 Task: Look for space in Corcoran, United States from 8th August, 2023 to 15th August, 2023 for 9 adults in price range Rs.10000 to Rs.14000. Place can be shared room with 5 bedrooms having 9 beds and 5 bathrooms. Property type can be house, flat, guest house. Amenities needed are: wifi, TV, free parkinig on premises, gym, breakfast. Booking option can be shelf check-in. Required host language is English.
Action: Mouse moved to (413, 116)
Screenshot: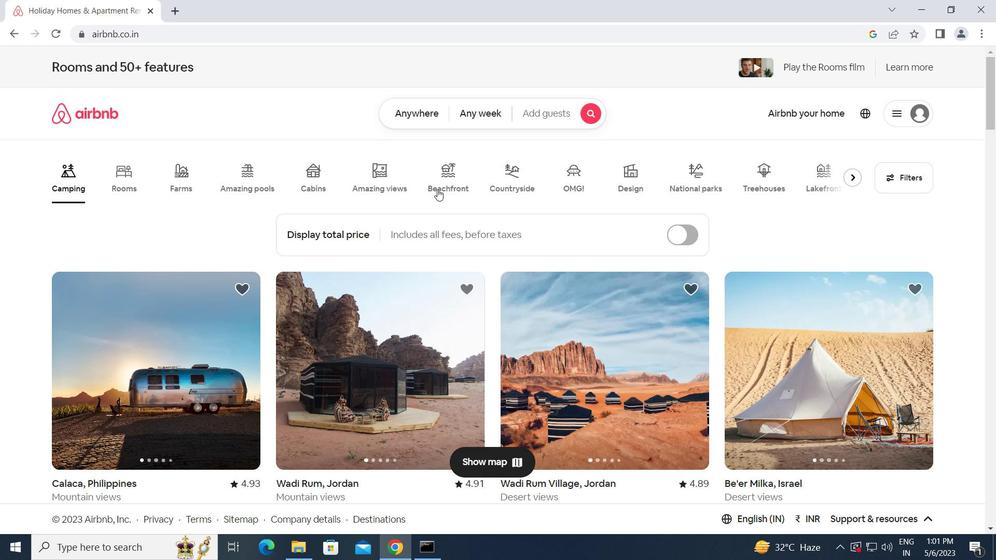 
Action: Mouse pressed left at (413, 116)
Screenshot: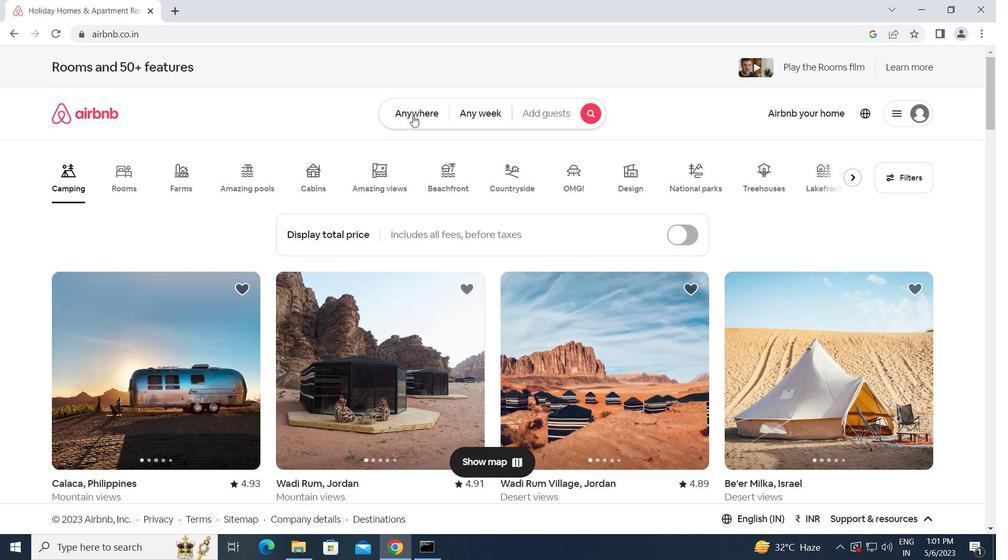 
Action: Mouse moved to (368, 147)
Screenshot: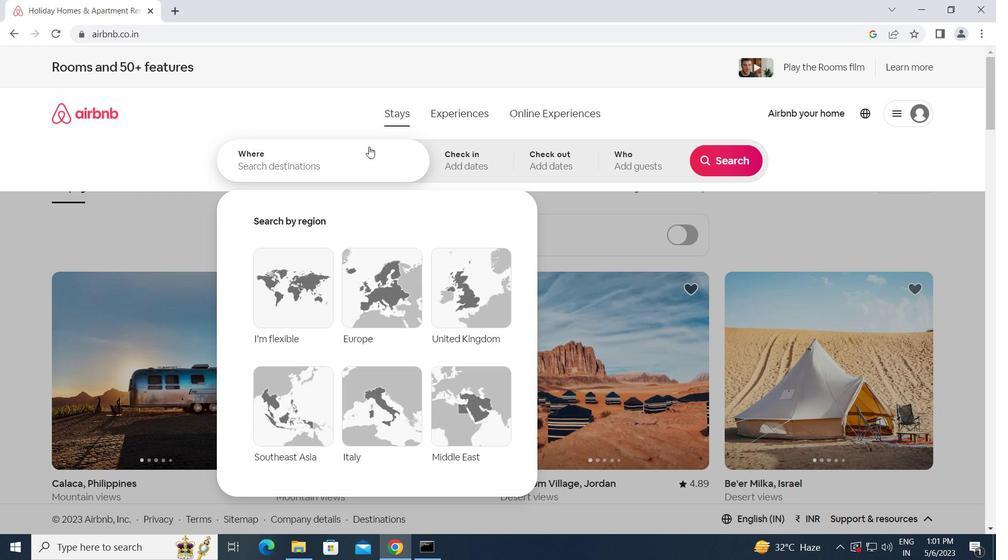
Action: Mouse pressed left at (368, 147)
Screenshot: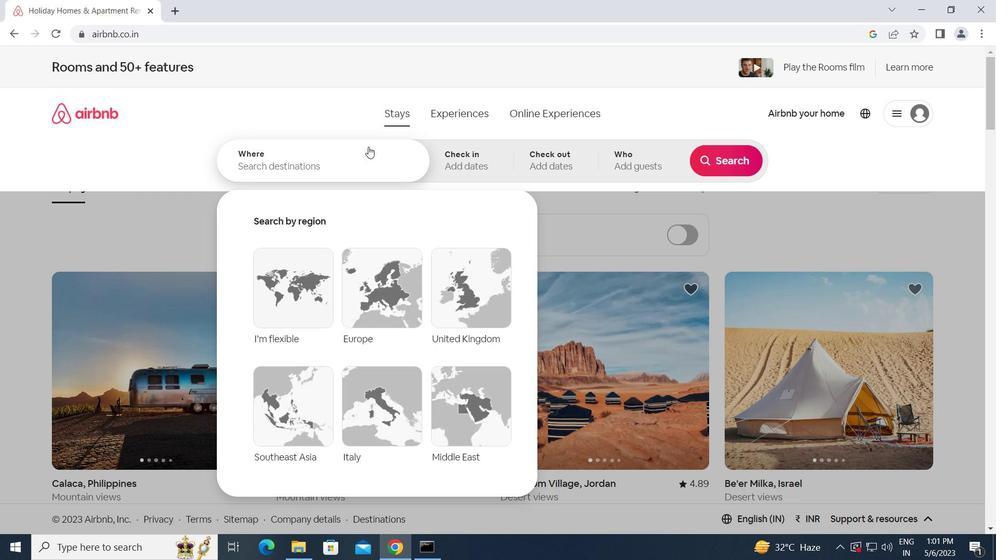 
Action: Key pressed c<Key.caps_lock>orcoran,<Key.space><Key.caps_lock>u<Key.caps_lock>nited<Key.space><Key.caps_lock>s<Key.caps_lock>tates<Key.enter>
Screenshot: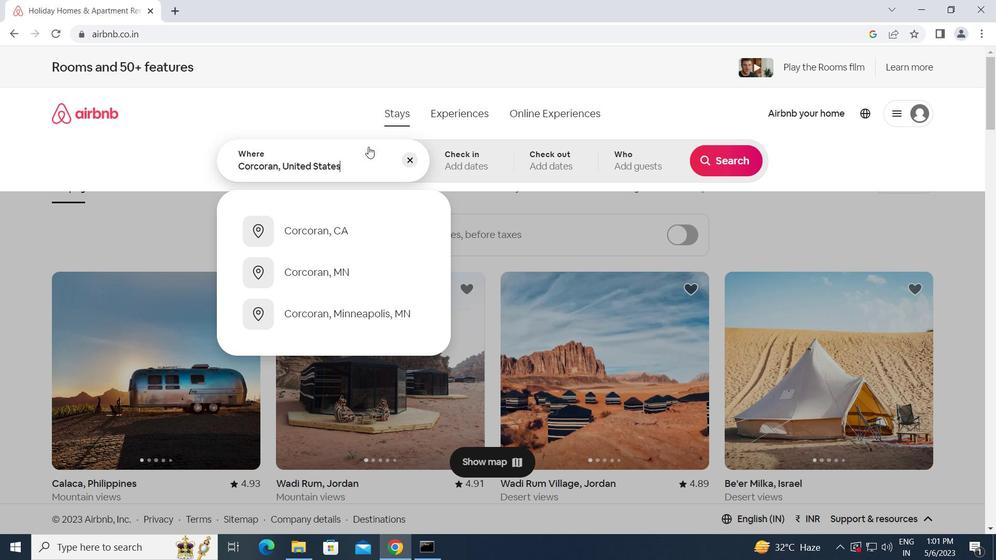 
Action: Mouse moved to (725, 260)
Screenshot: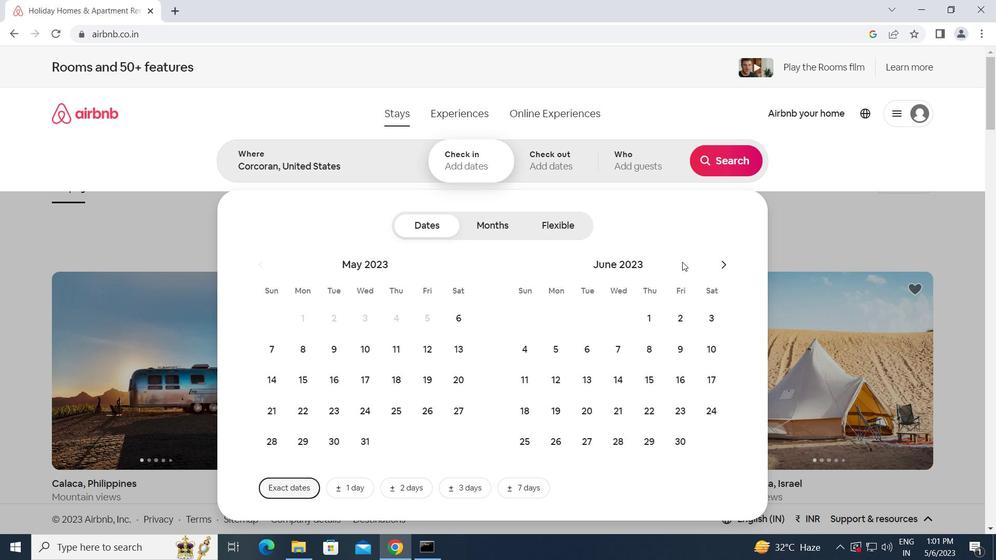 
Action: Mouse pressed left at (725, 260)
Screenshot: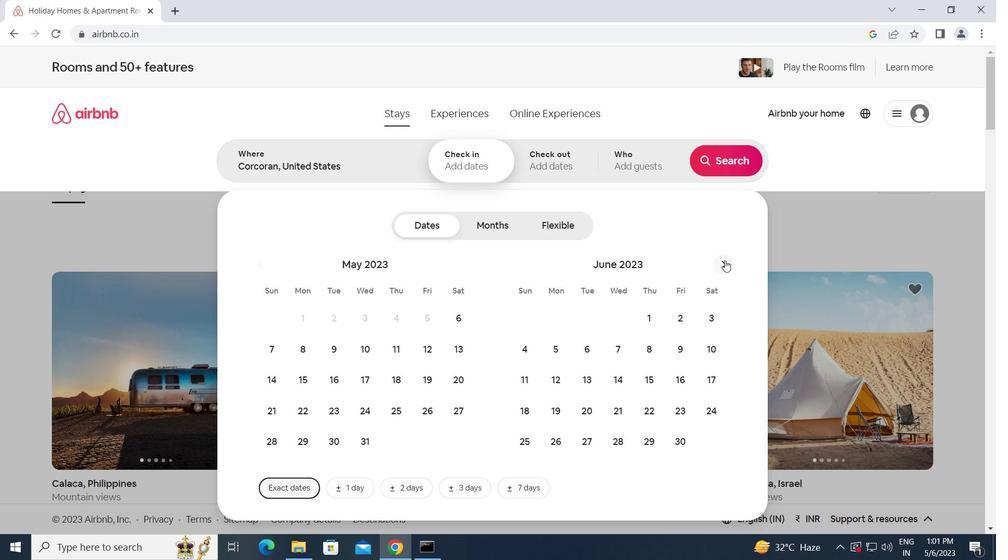 
Action: Mouse pressed left at (725, 260)
Screenshot: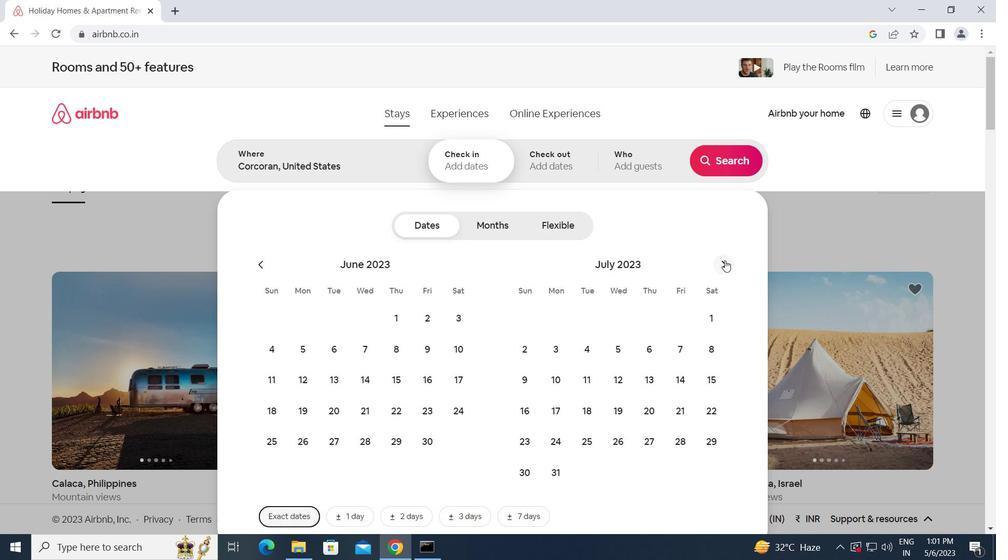 
Action: Mouse moved to (592, 342)
Screenshot: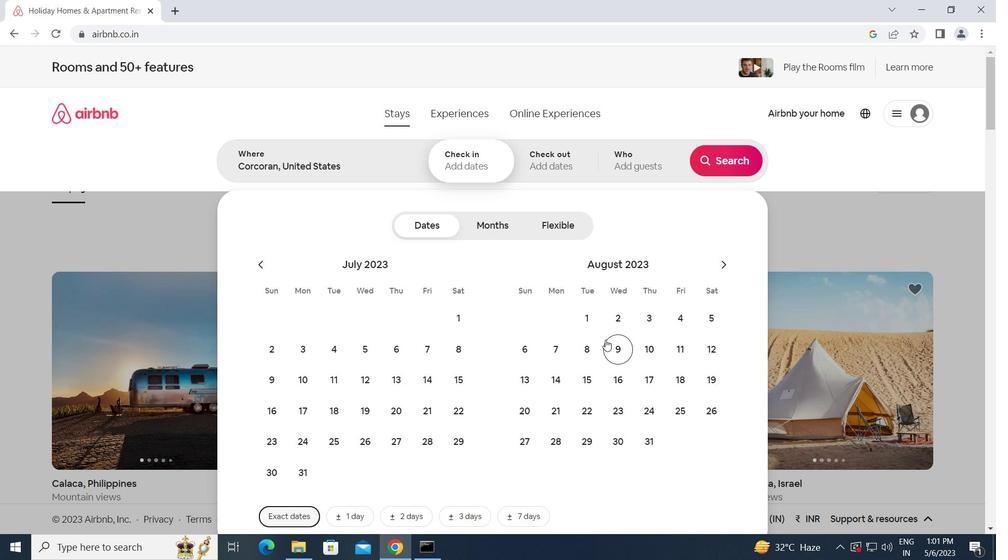 
Action: Mouse pressed left at (592, 342)
Screenshot: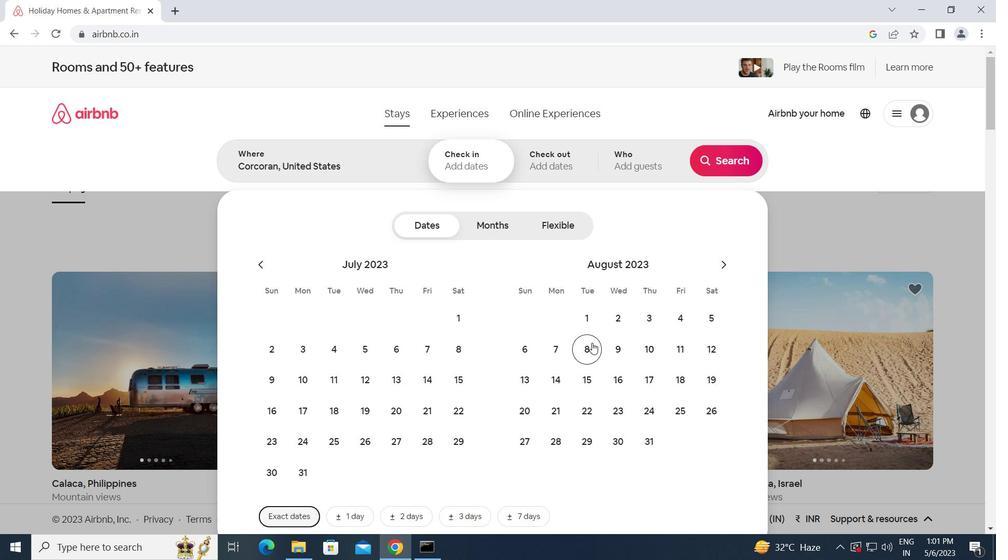 
Action: Mouse moved to (592, 381)
Screenshot: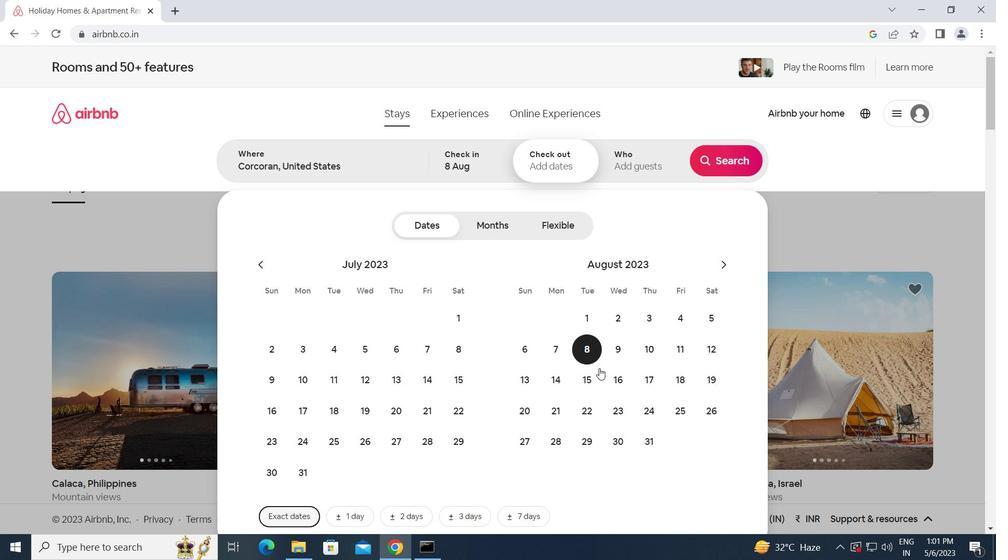 
Action: Mouse pressed left at (592, 381)
Screenshot: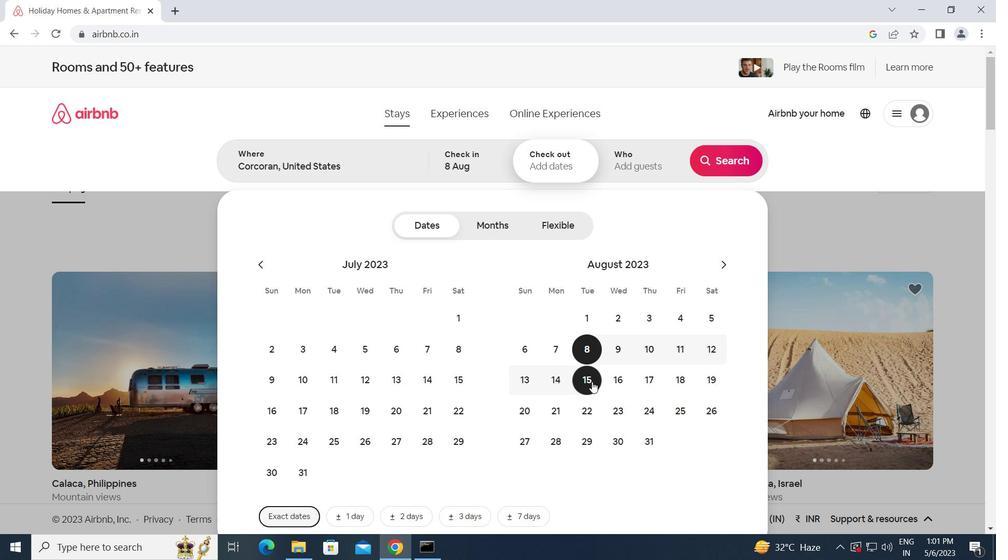 
Action: Mouse moved to (646, 169)
Screenshot: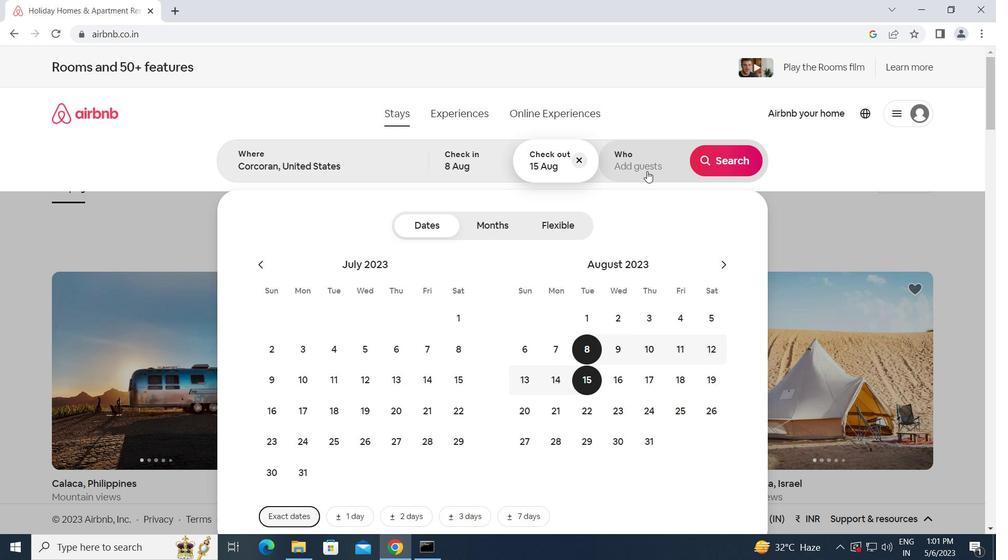 
Action: Mouse pressed left at (646, 169)
Screenshot: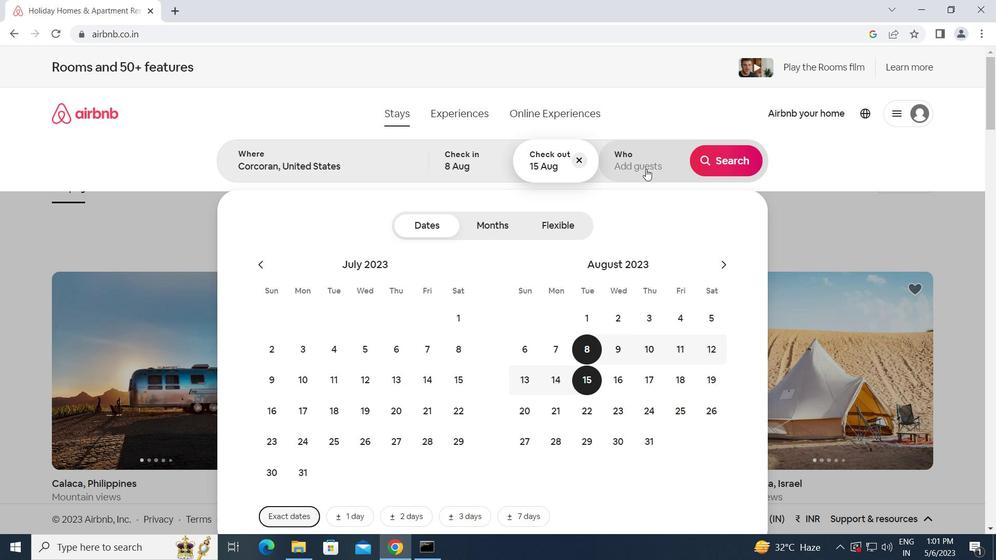 
Action: Mouse moved to (728, 226)
Screenshot: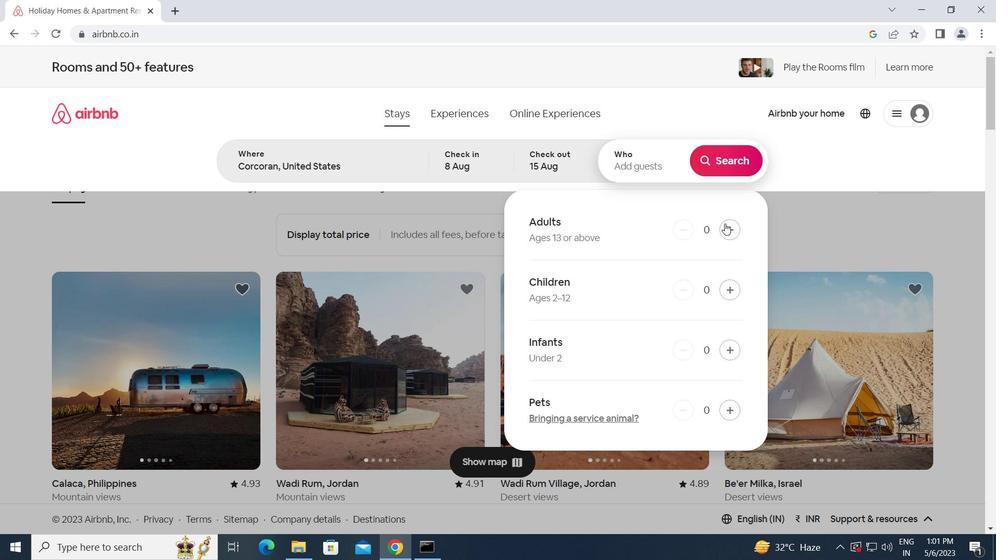 
Action: Mouse pressed left at (728, 226)
Screenshot: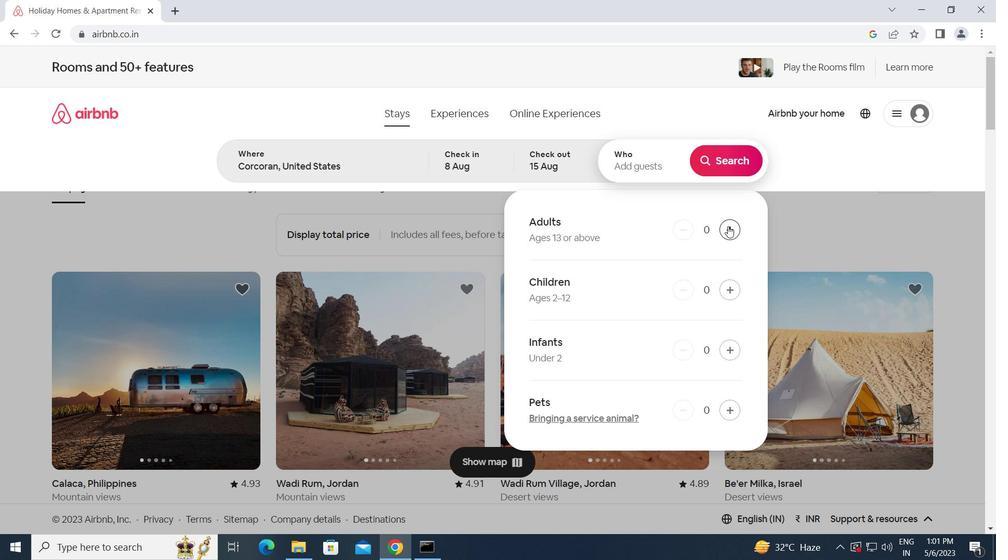 
Action: Mouse pressed left at (728, 226)
Screenshot: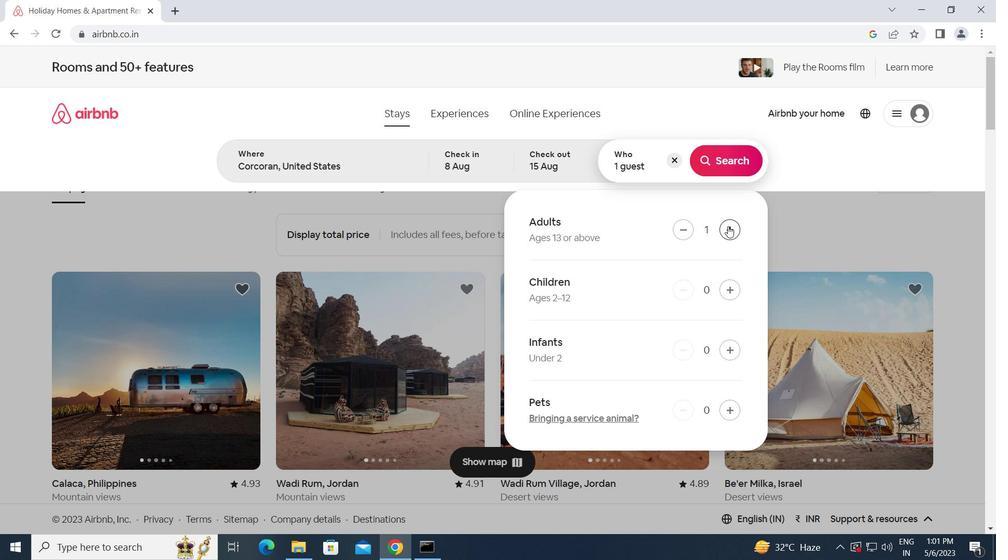 
Action: Mouse pressed left at (728, 226)
Screenshot: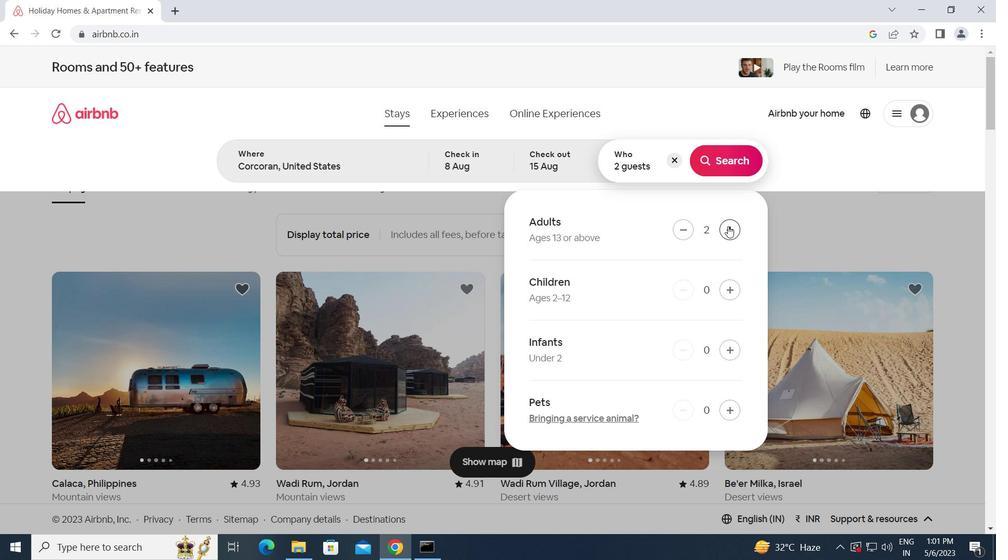 
Action: Mouse pressed left at (728, 226)
Screenshot: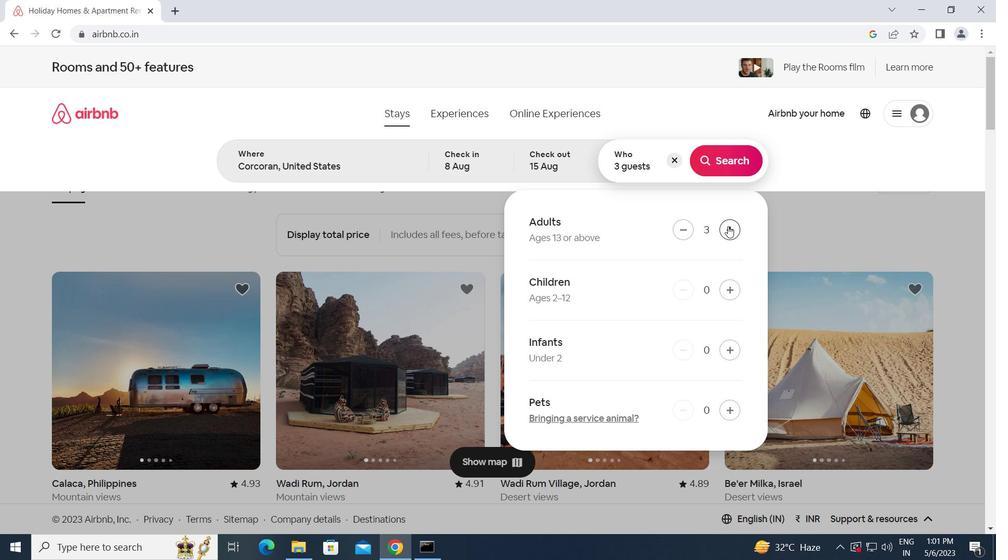
Action: Mouse pressed left at (728, 226)
Screenshot: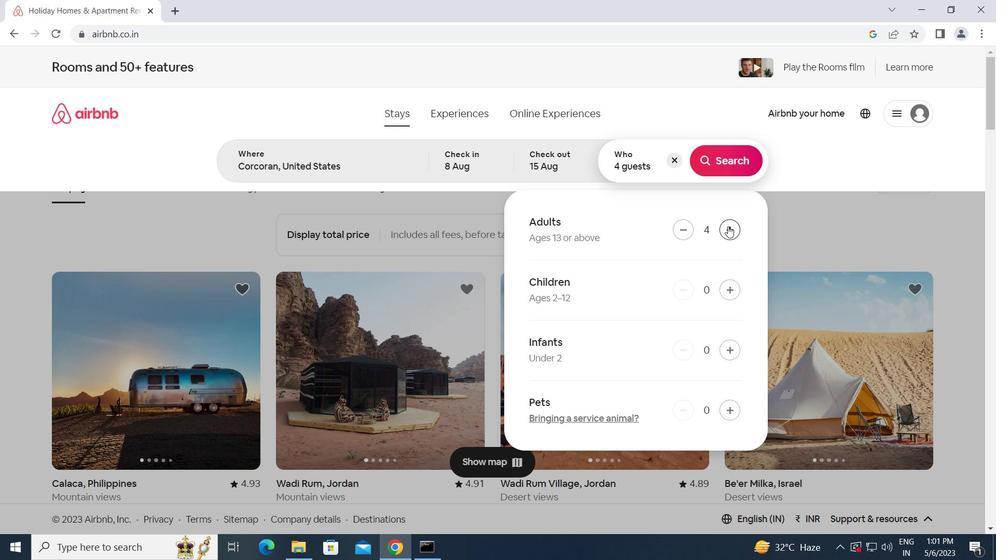 
Action: Mouse pressed left at (728, 226)
Screenshot: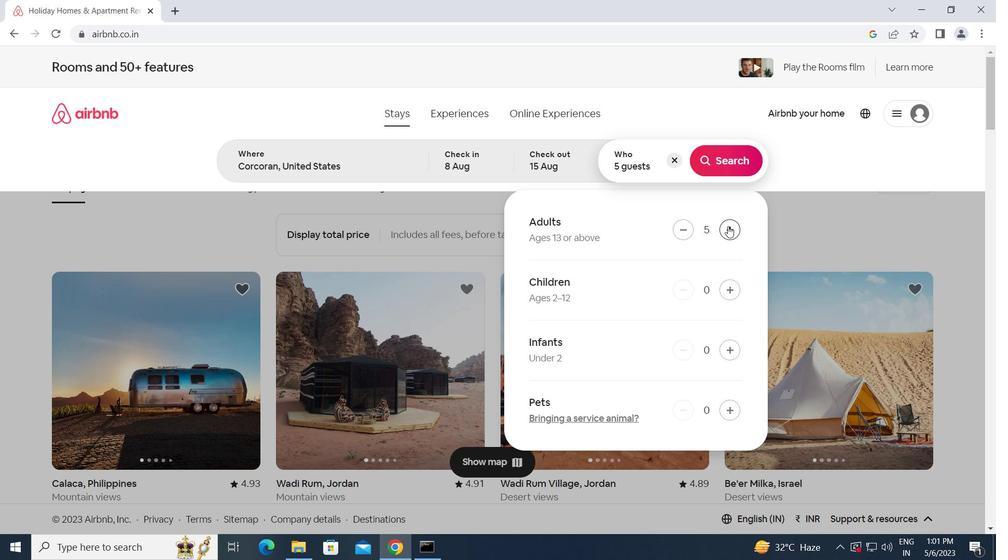 
Action: Mouse pressed left at (728, 226)
Screenshot: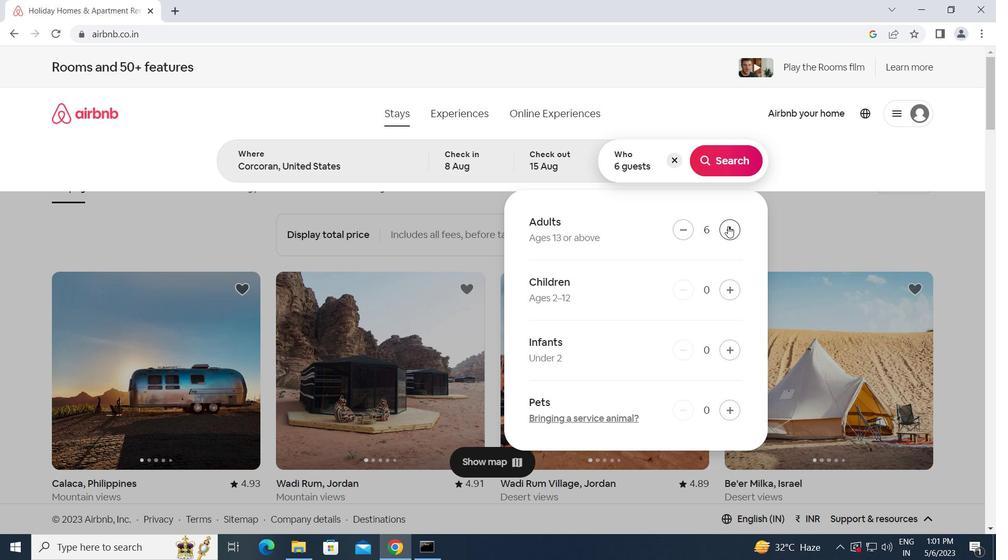 
Action: Mouse pressed left at (728, 226)
Screenshot: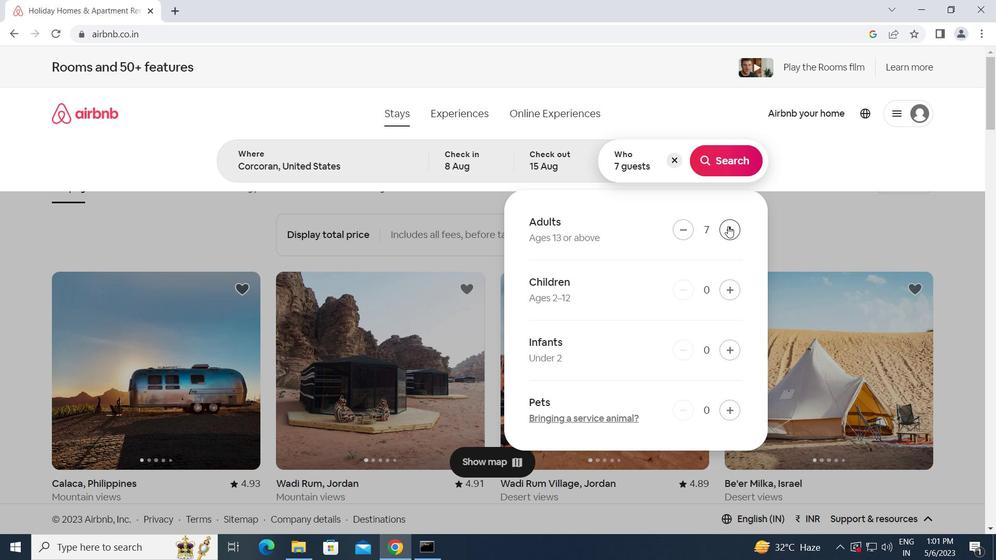 
Action: Mouse pressed left at (728, 226)
Screenshot: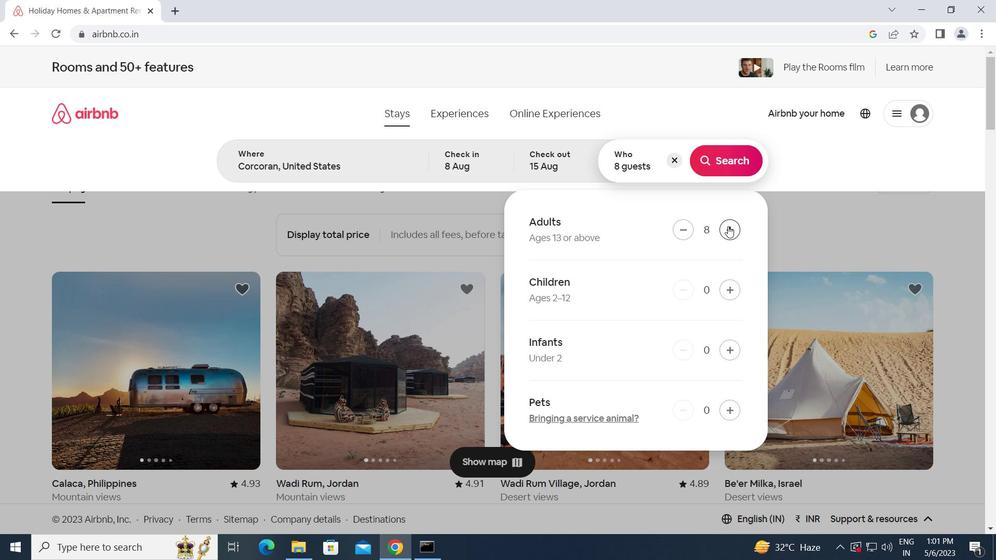 
Action: Mouse moved to (720, 158)
Screenshot: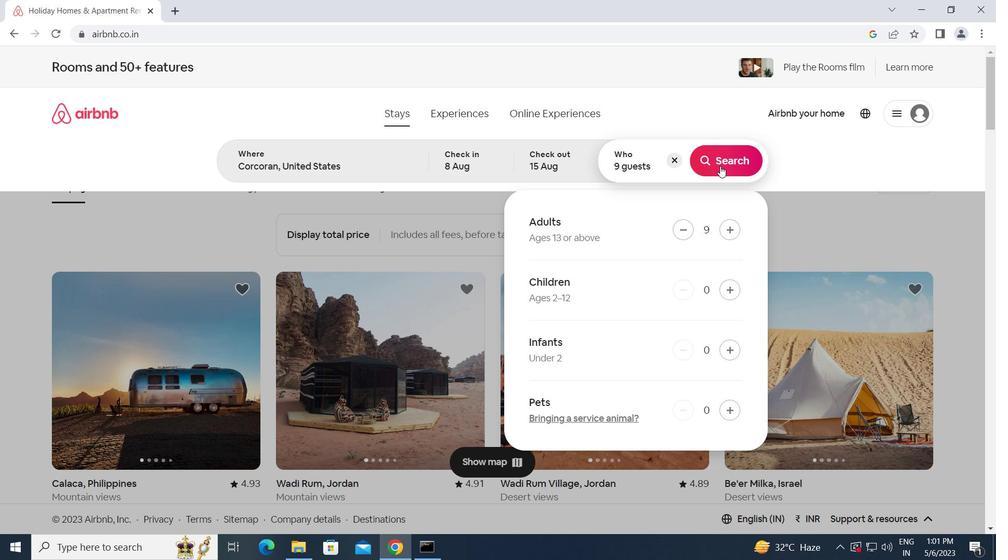 
Action: Mouse pressed left at (720, 158)
Screenshot: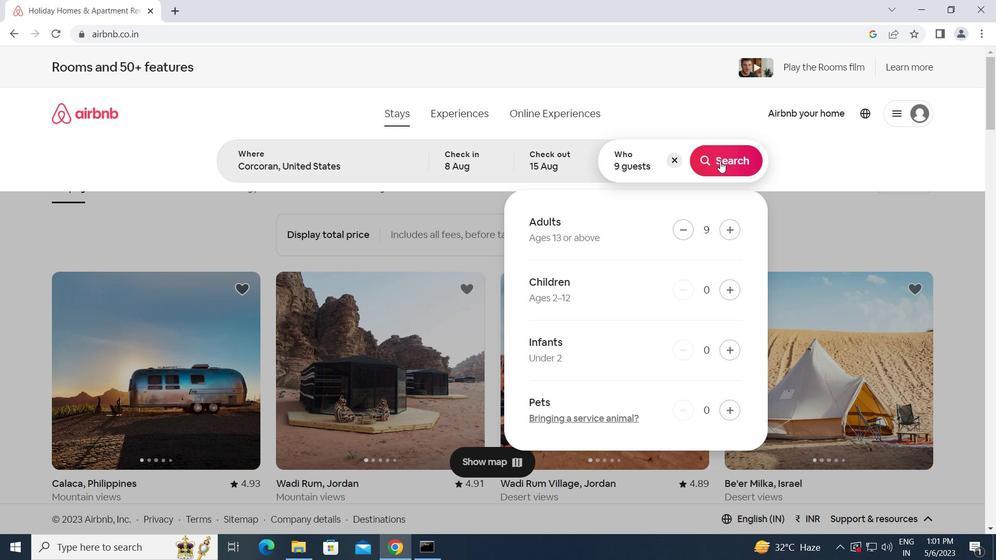 
Action: Mouse moved to (945, 119)
Screenshot: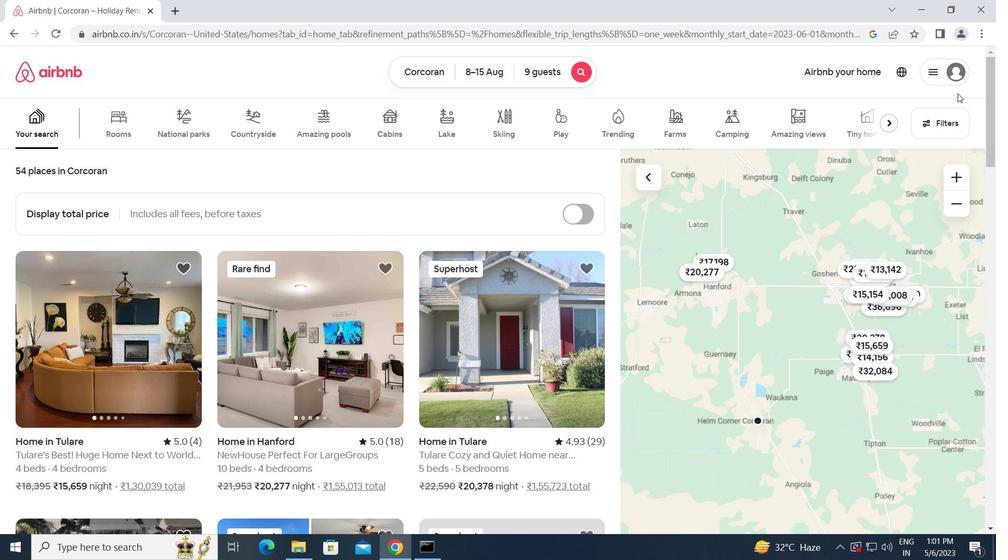
Action: Mouse pressed left at (945, 119)
Screenshot: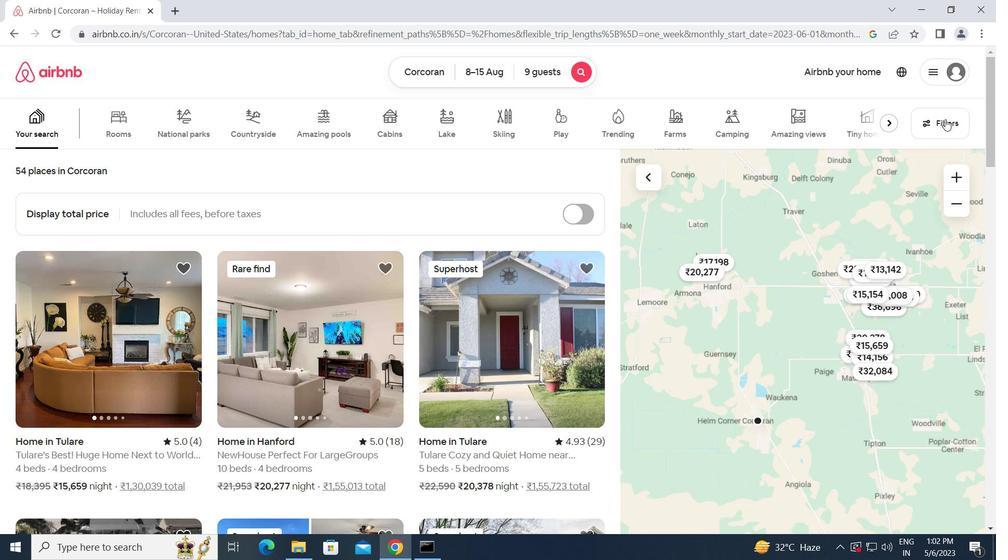 
Action: Mouse moved to (327, 437)
Screenshot: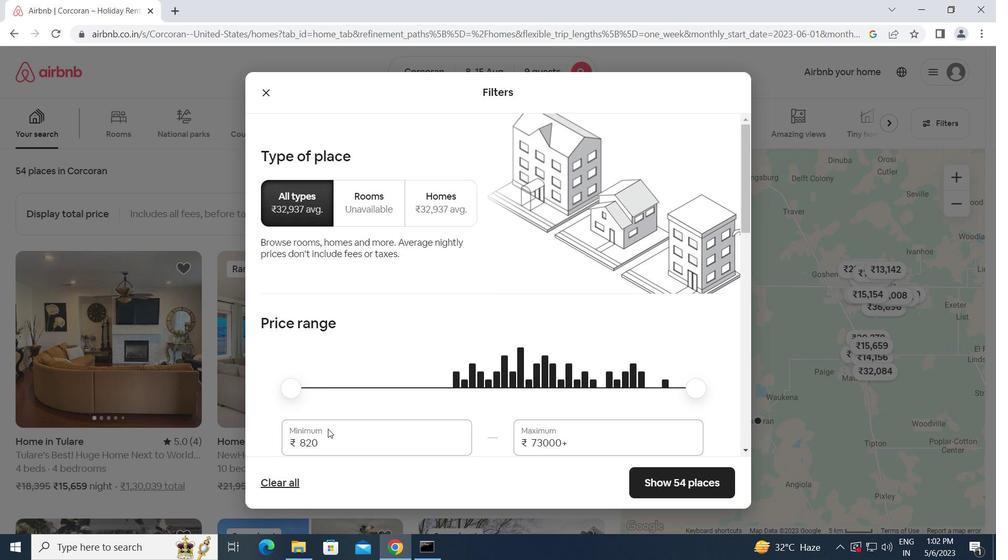 
Action: Mouse pressed left at (327, 437)
Screenshot: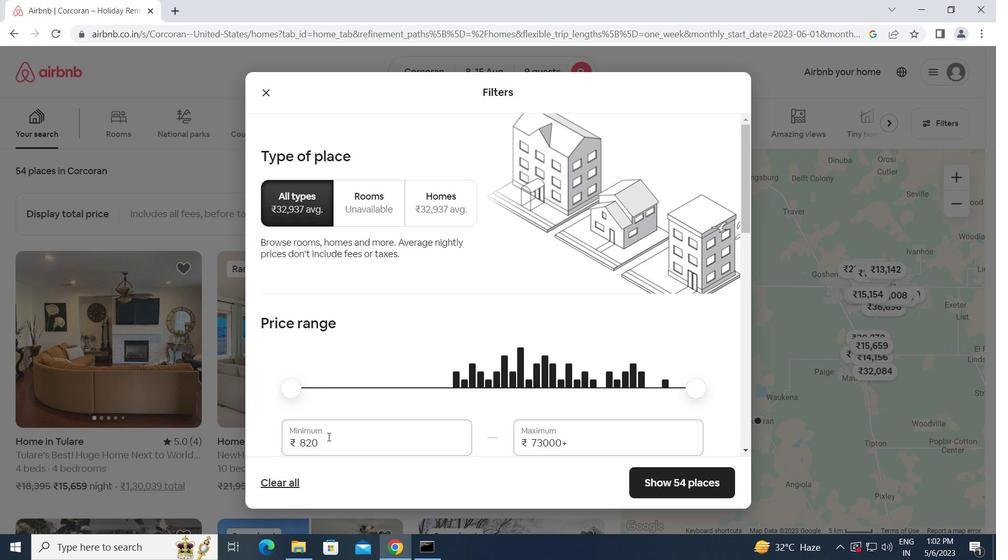 
Action: Mouse moved to (261, 448)
Screenshot: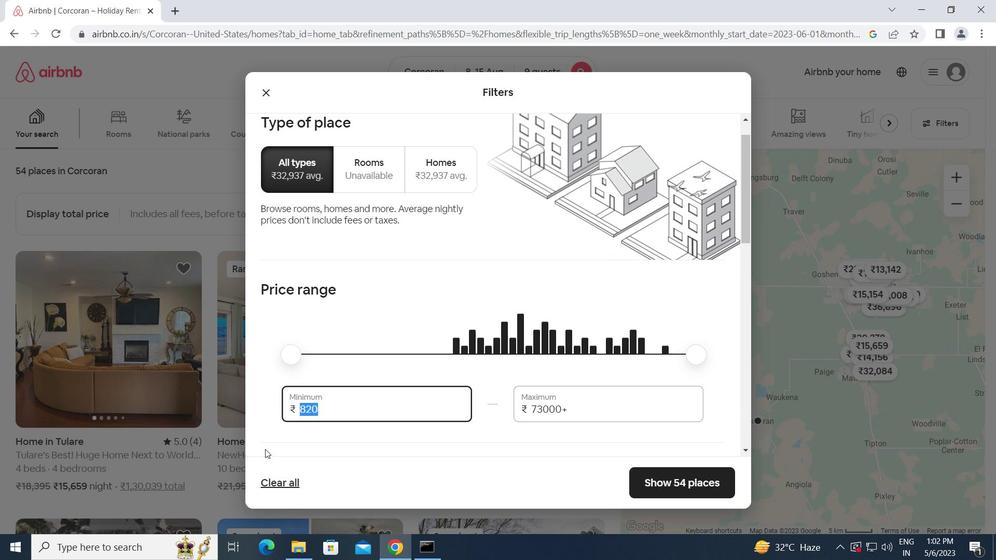 
Action: Key pressed 1
Screenshot: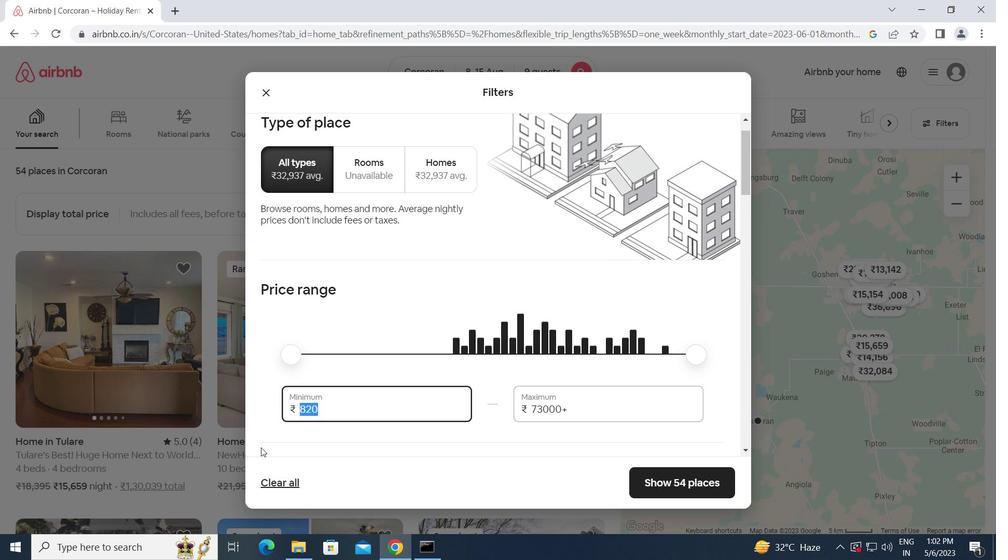 
Action: Mouse moved to (215, 494)
Screenshot: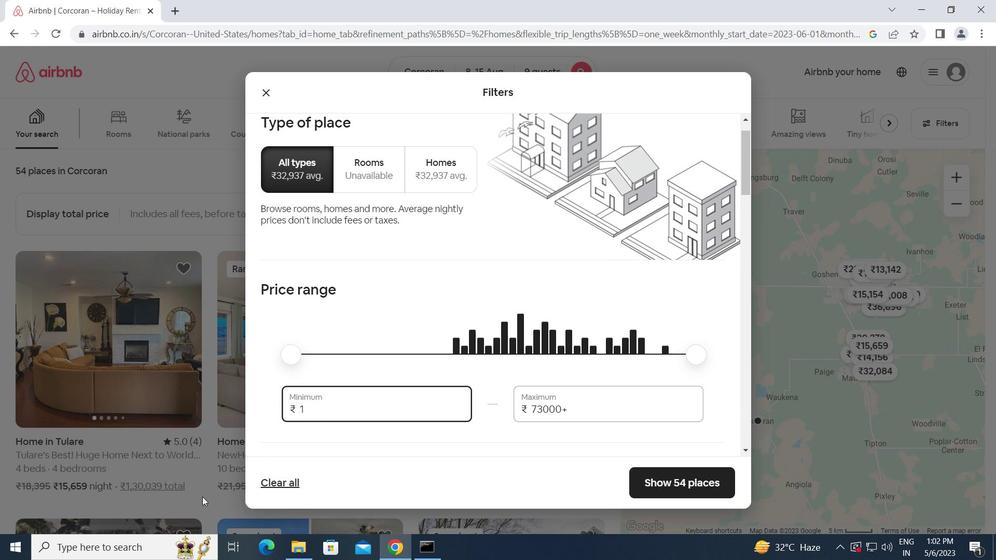 
Action: Key pressed 0000<Key.tab>14000
Screenshot: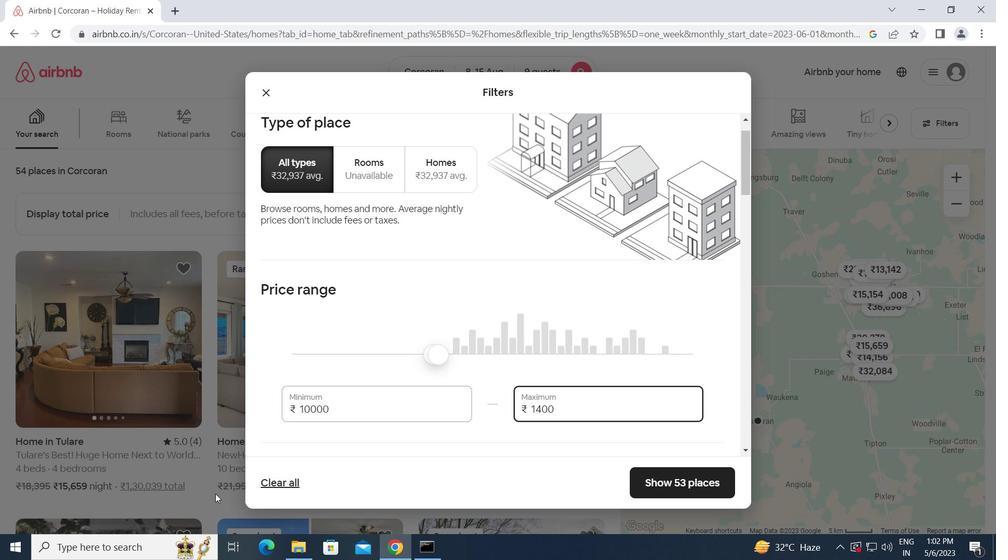 
Action: Mouse moved to (306, 444)
Screenshot: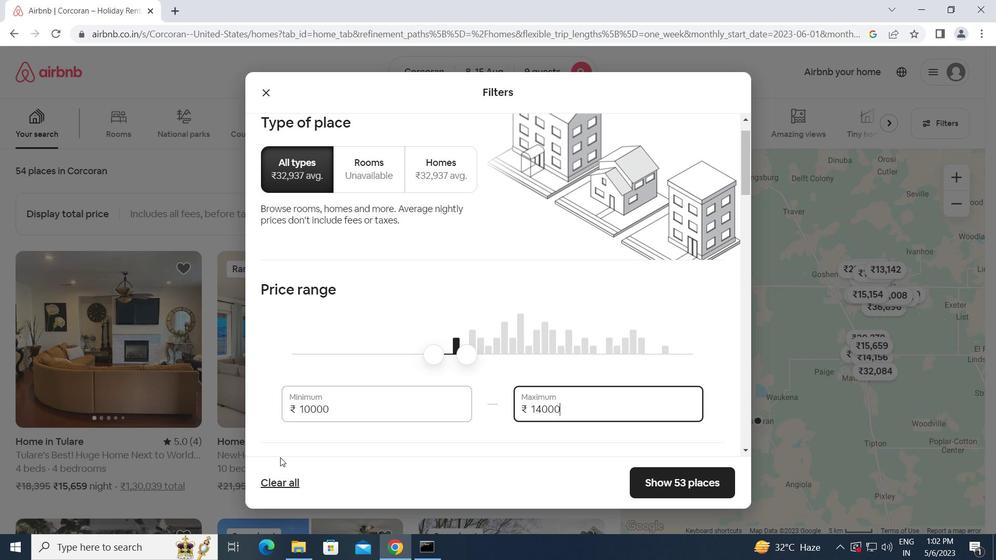 
Action: Mouse scrolled (306, 444) with delta (0, 0)
Screenshot: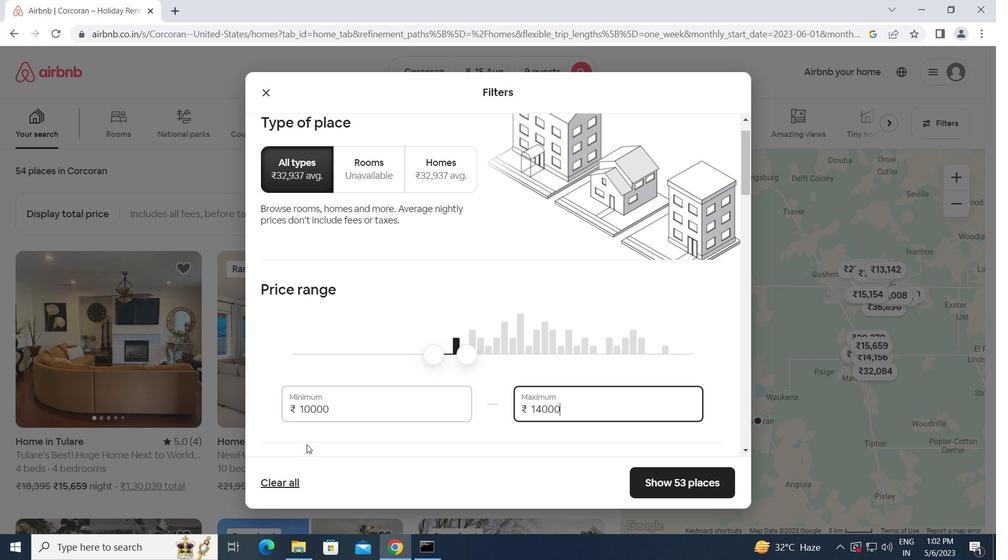 
Action: Mouse scrolled (306, 444) with delta (0, 0)
Screenshot: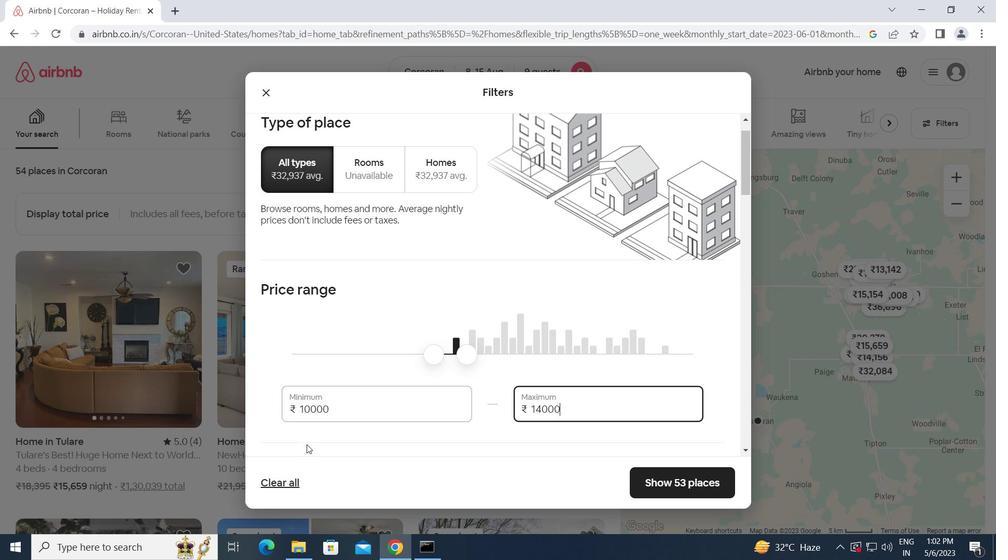 
Action: Mouse scrolled (306, 444) with delta (0, 0)
Screenshot: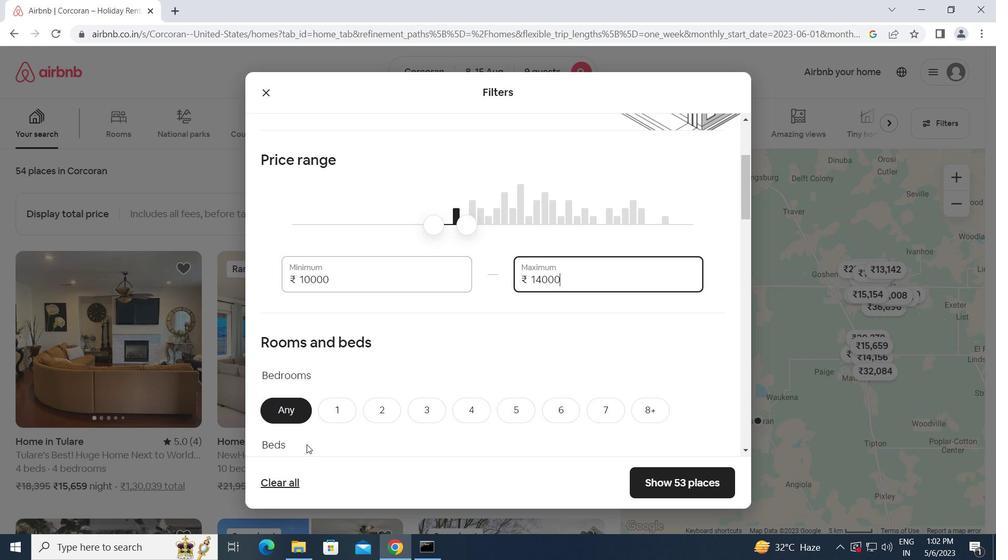 
Action: Mouse moved to (314, 433)
Screenshot: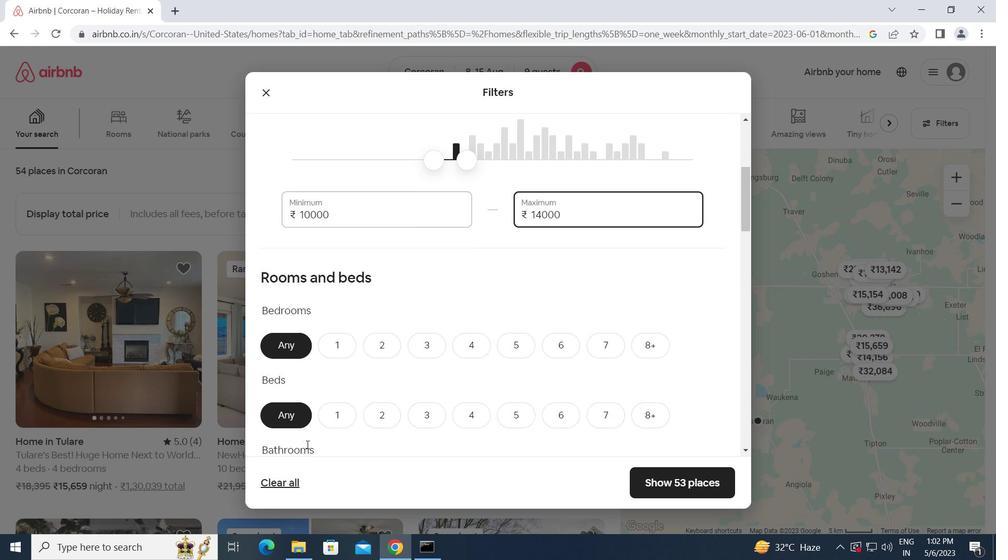 
Action: Mouse scrolled (314, 432) with delta (0, 0)
Screenshot: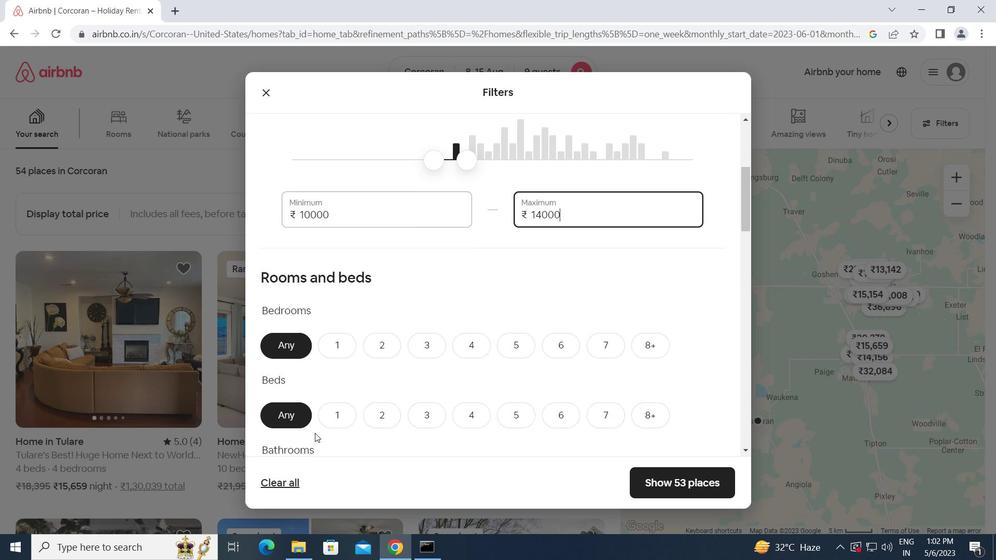
Action: Mouse moved to (515, 276)
Screenshot: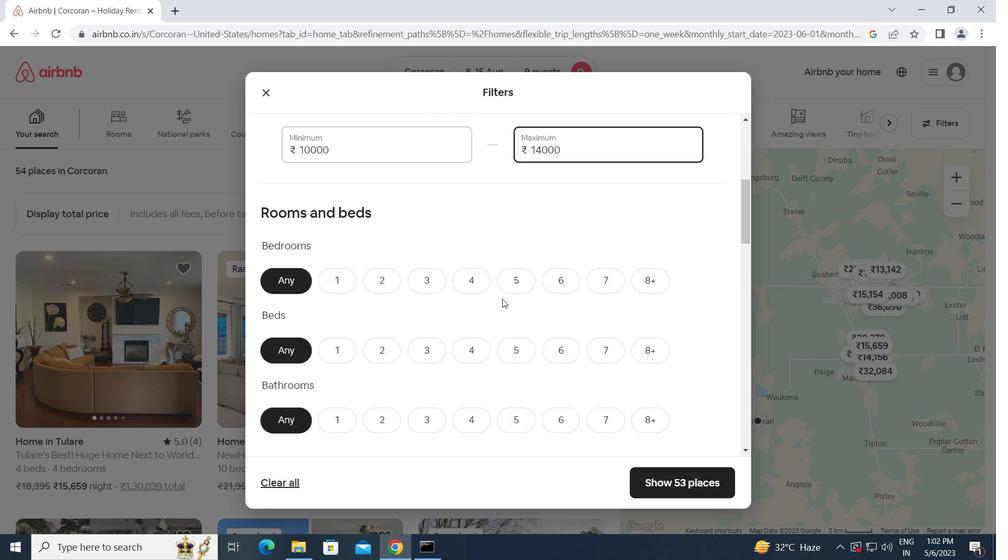 
Action: Mouse pressed left at (515, 276)
Screenshot: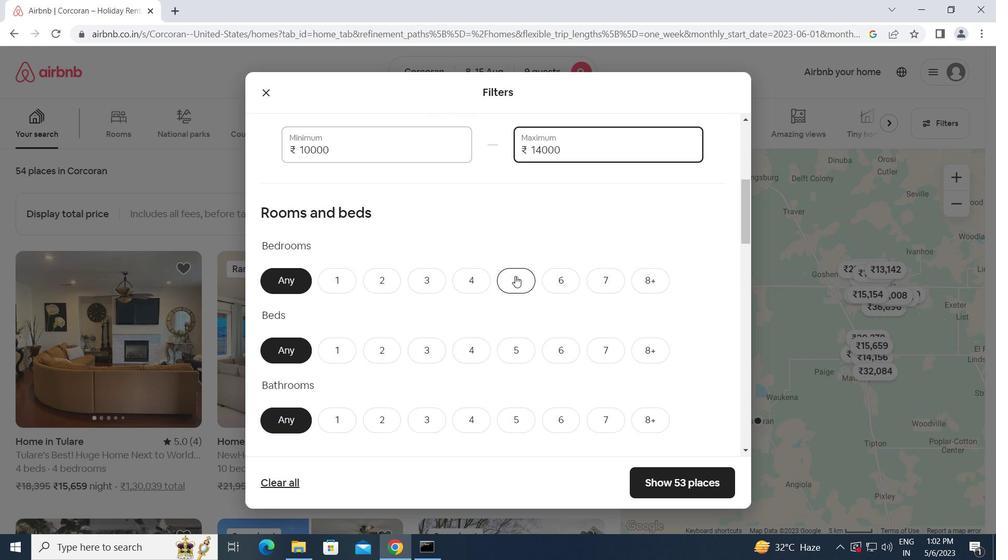 
Action: Mouse moved to (648, 351)
Screenshot: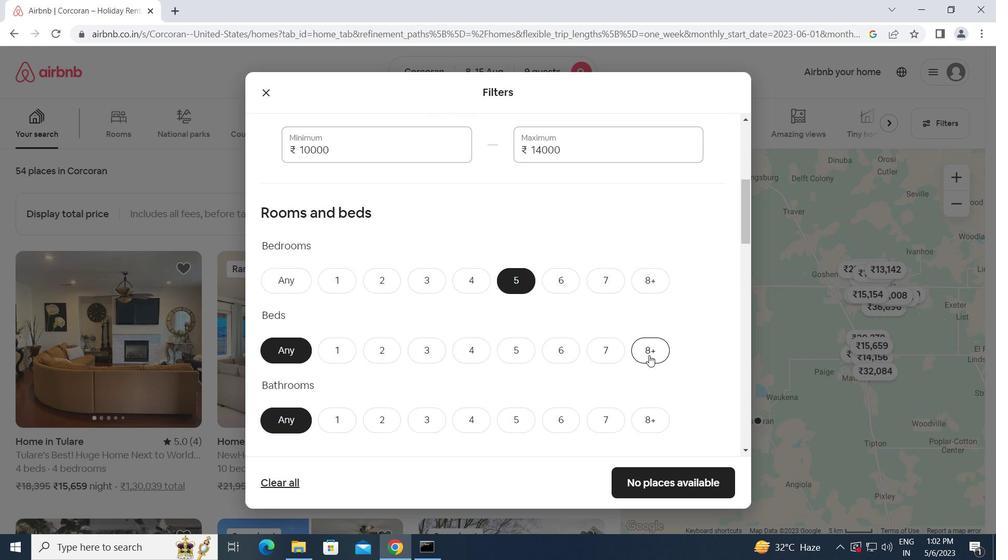 
Action: Mouse pressed left at (648, 351)
Screenshot: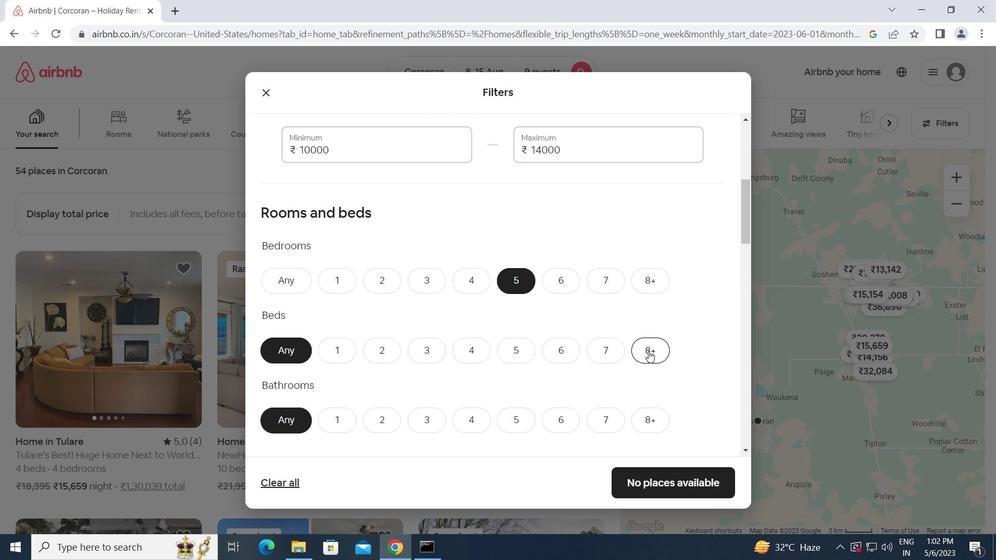 
Action: Mouse moved to (522, 418)
Screenshot: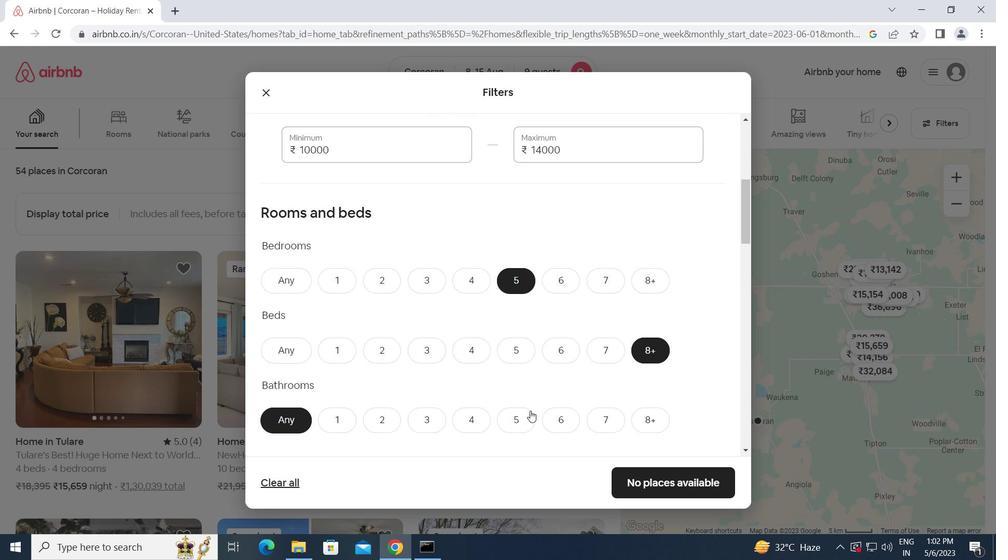 
Action: Mouse pressed left at (522, 418)
Screenshot: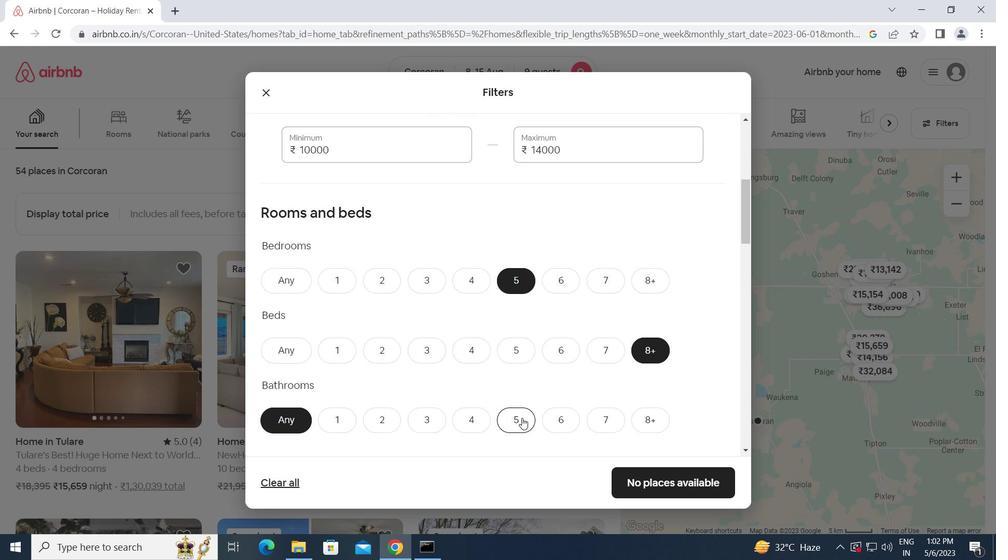 
Action: Mouse moved to (576, 418)
Screenshot: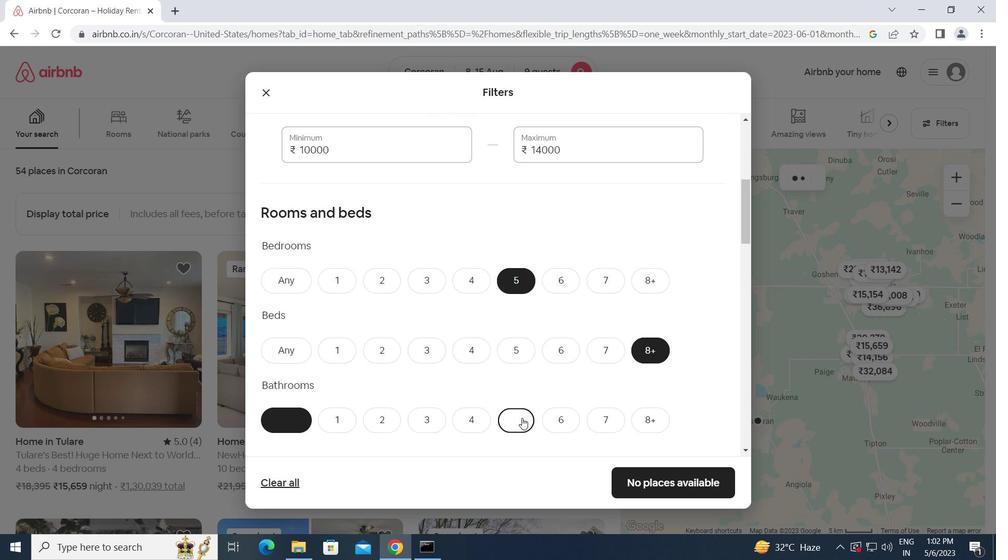 
Action: Mouse scrolled (576, 417) with delta (0, 0)
Screenshot: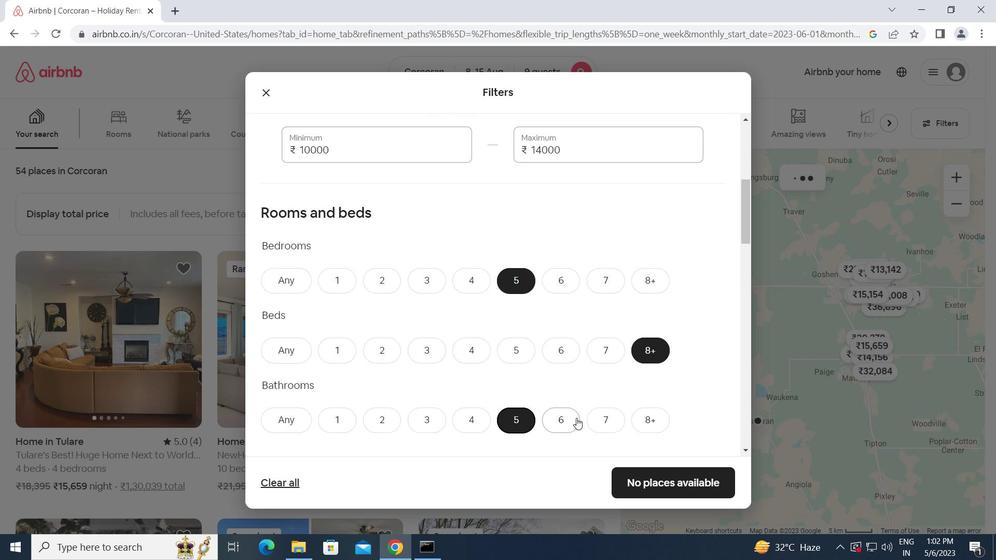 
Action: Mouse scrolled (576, 417) with delta (0, 0)
Screenshot: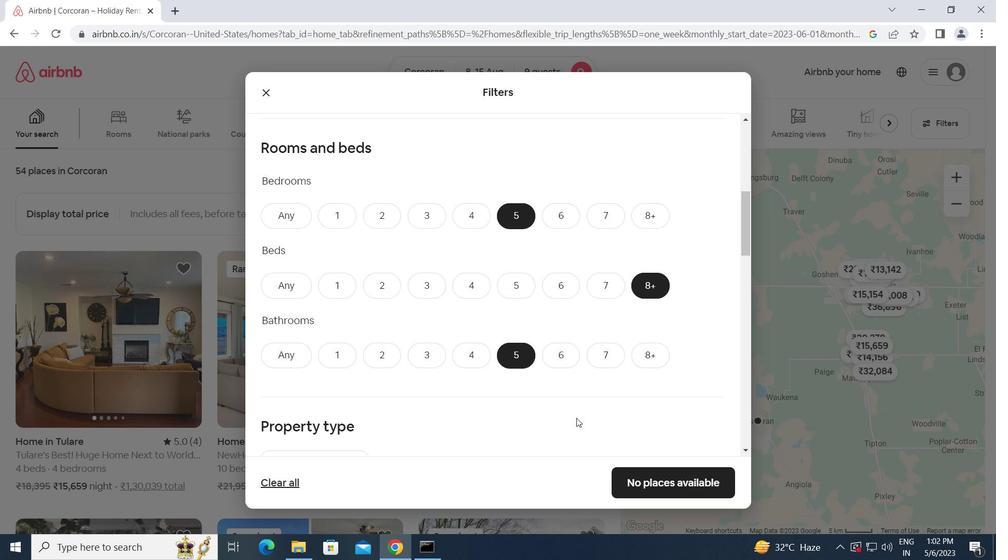
Action: Mouse scrolled (576, 417) with delta (0, 0)
Screenshot: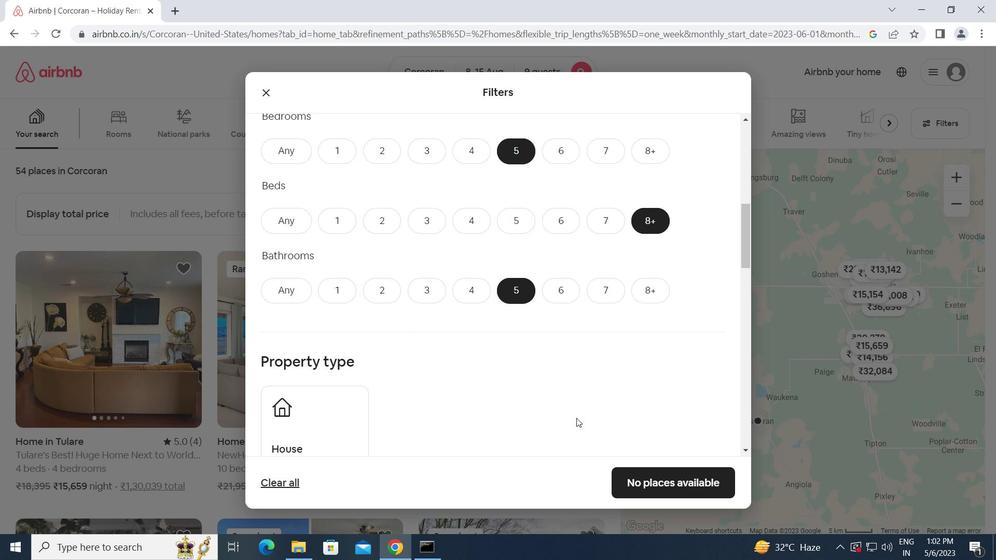 
Action: Mouse scrolled (576, 417) with delta (0, 0)
Screenshot: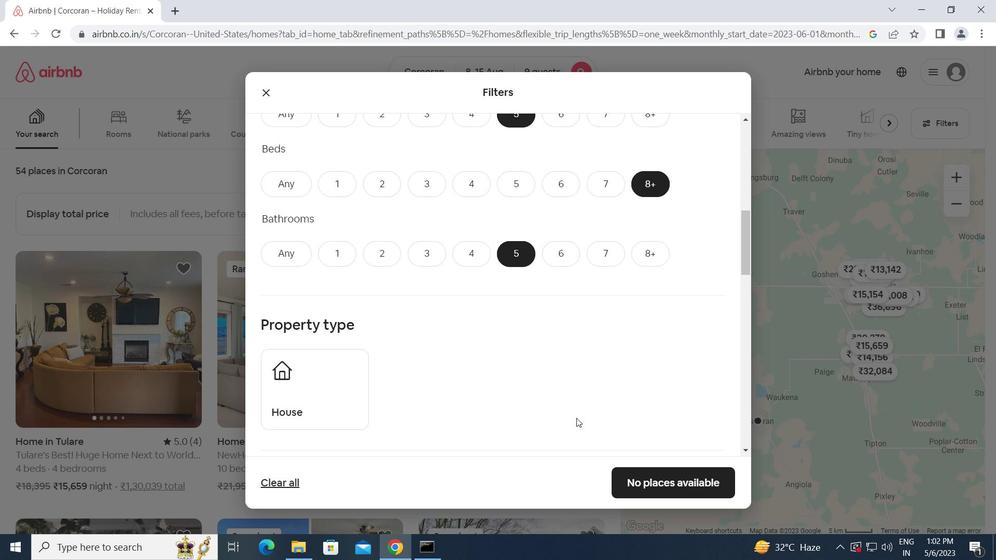 
Action: Mouse moved to (576, 418)
Screenshot: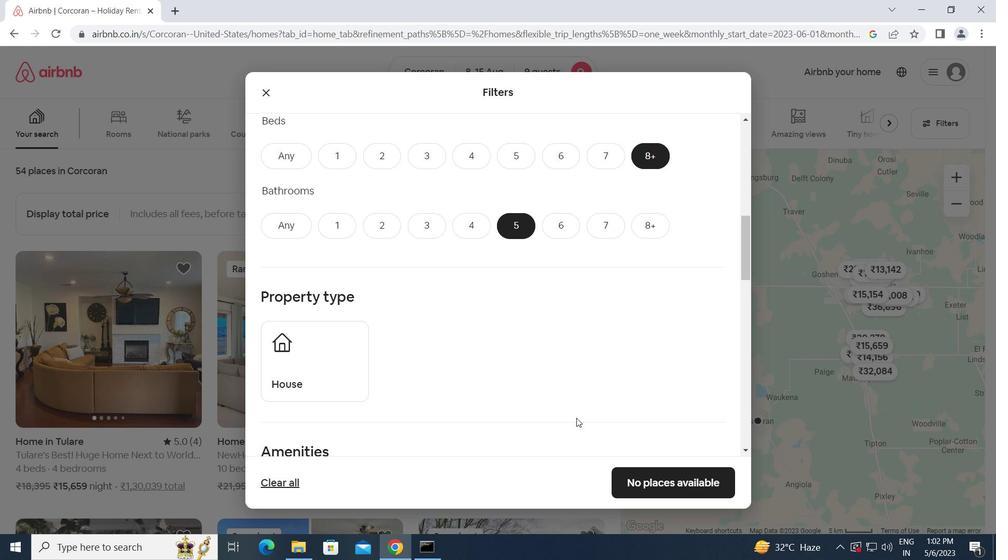
Action: Mouse scrolled (576, 417) with delta (0, 0)
Screenshot: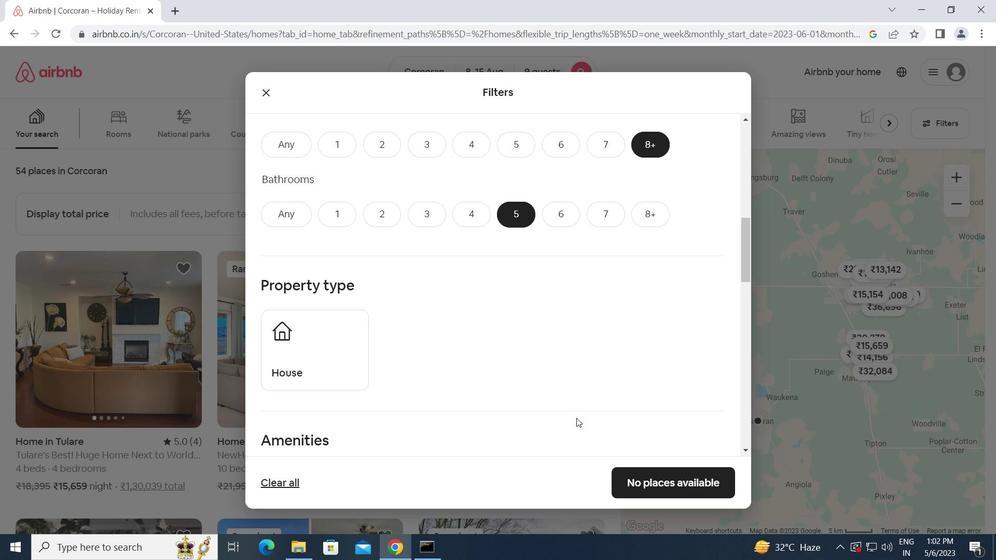 
Action: Mouse moved to (321, 242)
Screenshot: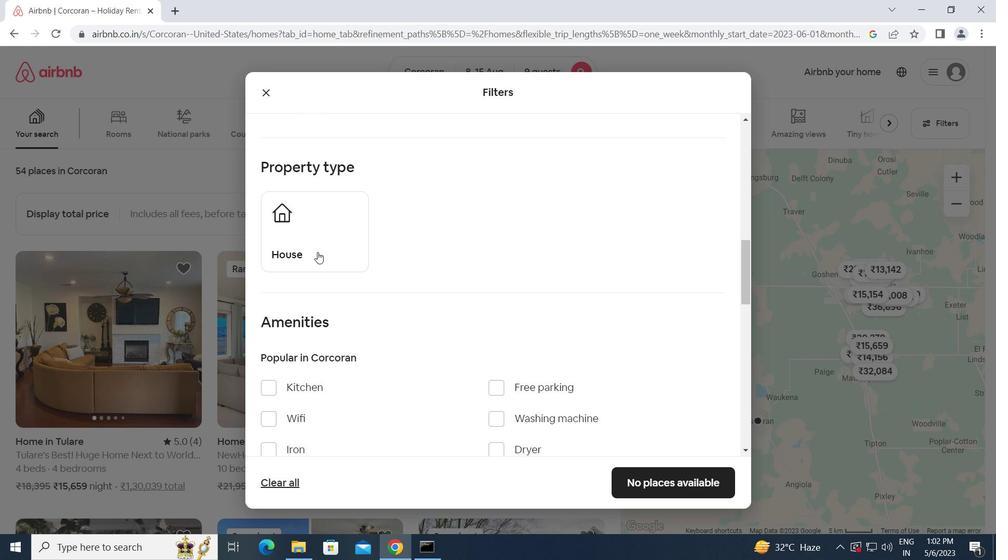 
Action: Mouse pressed left at (321, 242)
Screenshot: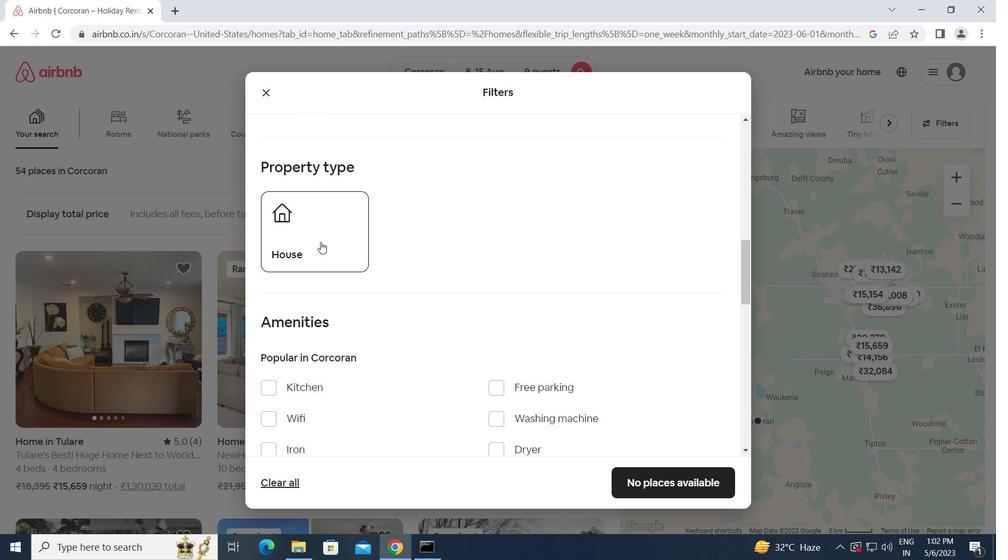 
Action: Mouse moved to (372, 273)
Screenshot: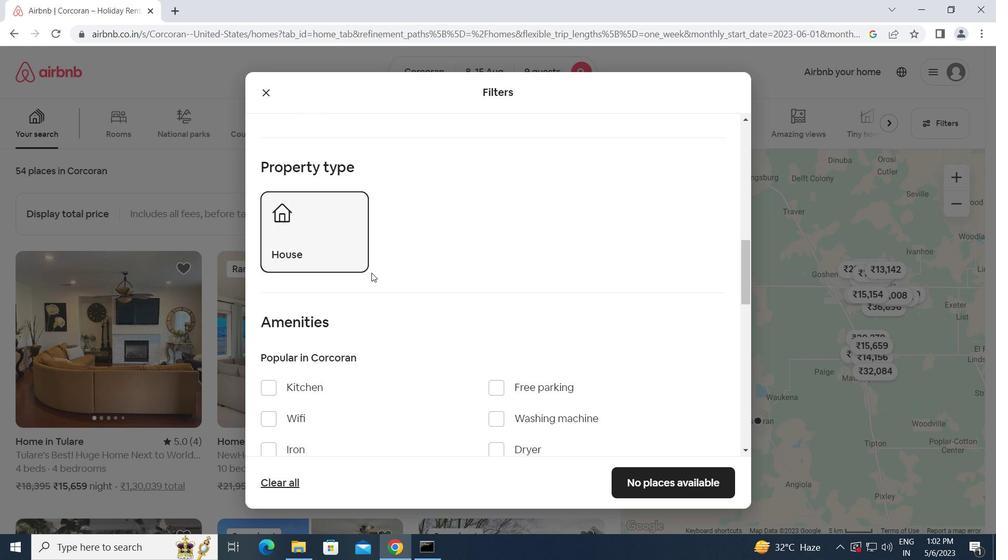 
Action: Mouse scrolled (372, 272) with delta (0, 0)
Screenshot: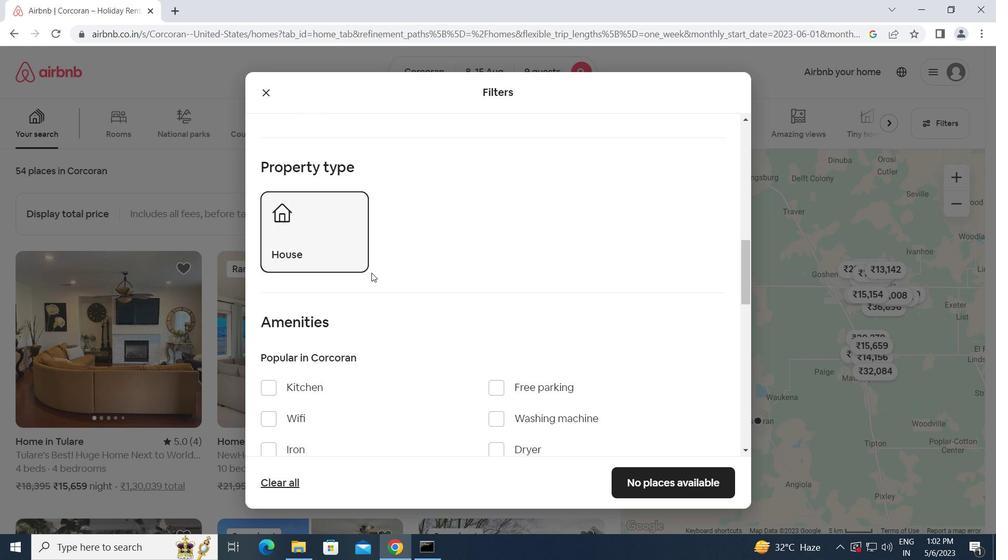 
Action: Mouse moved to (268, 350)
Screenshot: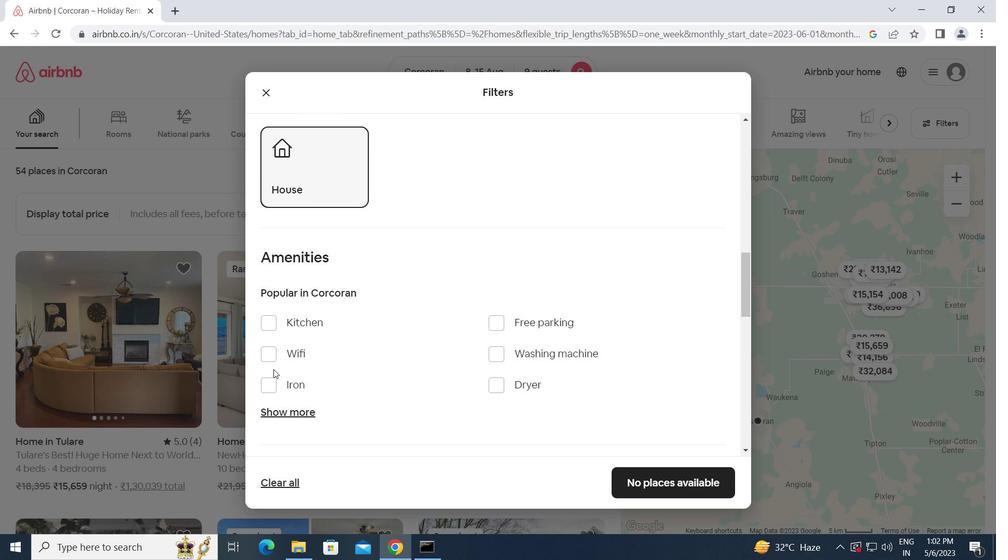 
Action: Mouse pressed left at (268, 350)
Screenshot: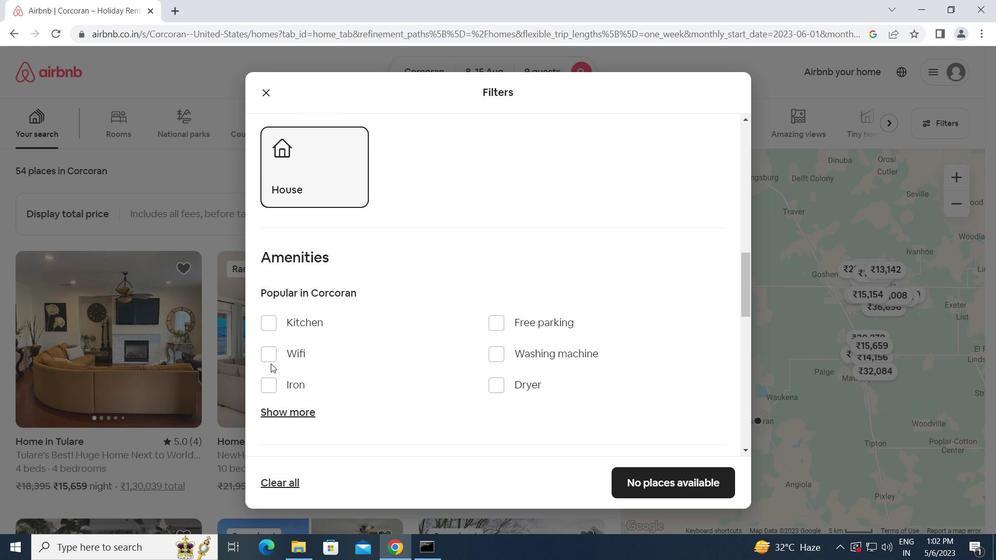 
Action: Mouse moved to (269, 408)
Screenshot: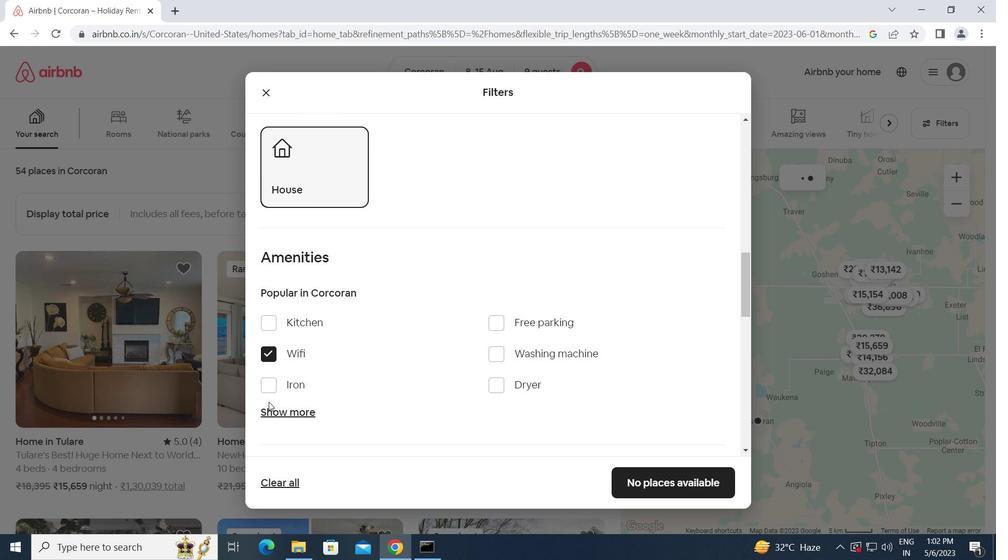 
Action: Mouse pressed left at (269, 408)
Screenshot: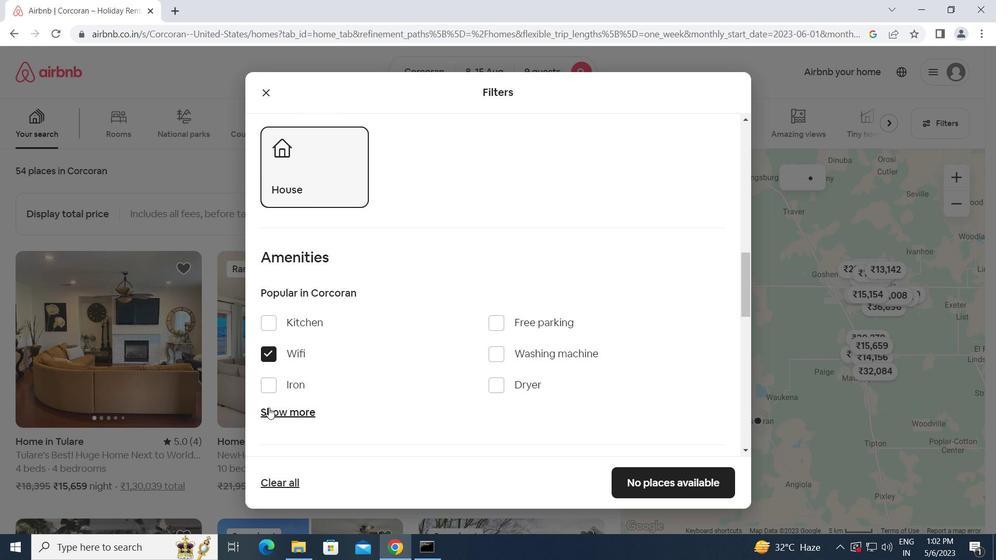 
Action: Mouse moved to (379, 400)
Screenshot: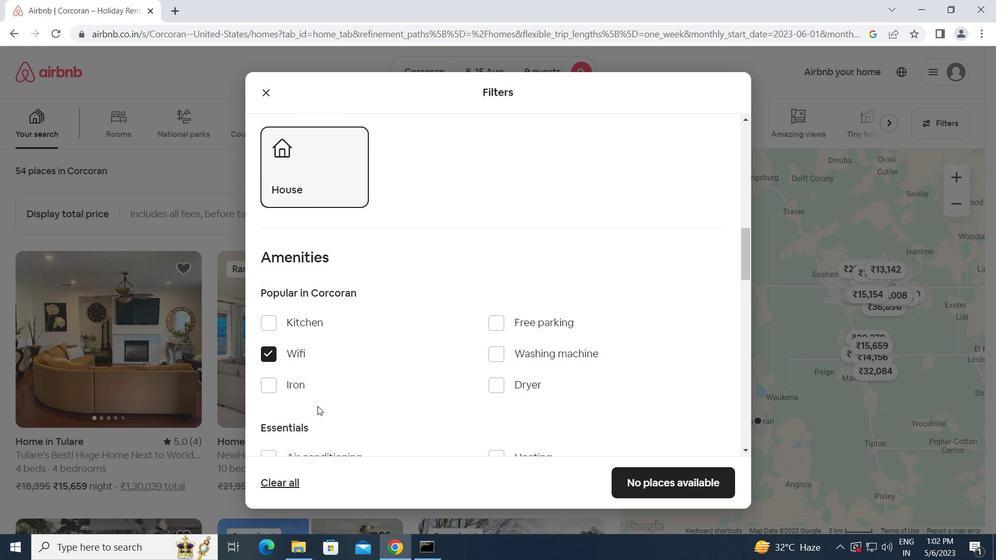 
Action: Mouse scrolled (379, 399) with delta (0, 0)
Screenshot: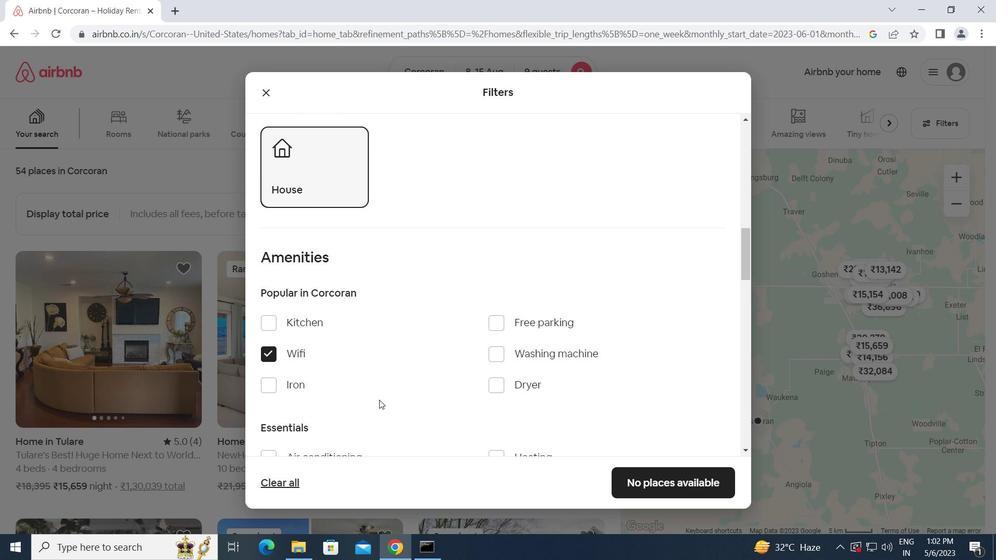 
Action: Mouse moved to (500, 422)
Screenshot: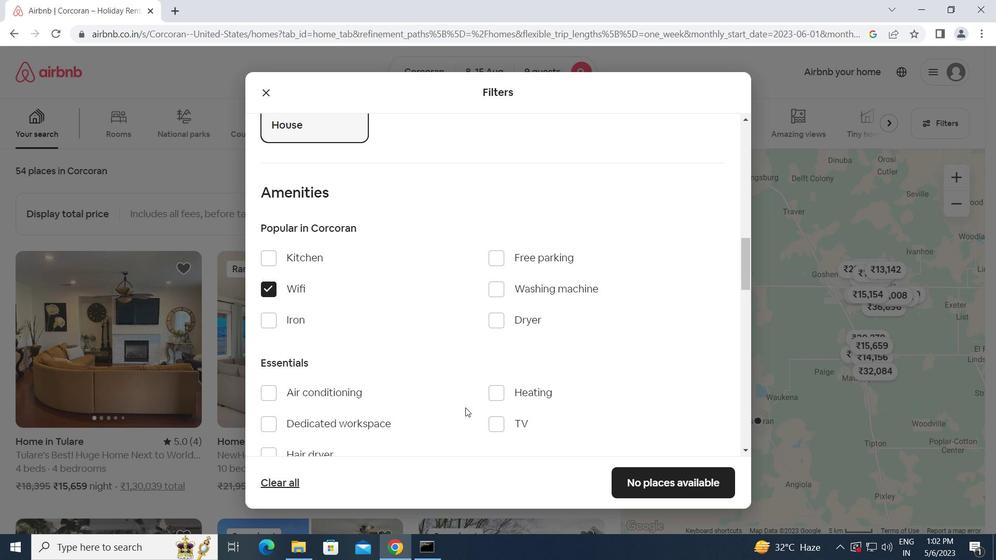 
Action: Mouse pressed left at (500, 422)
Screenshot: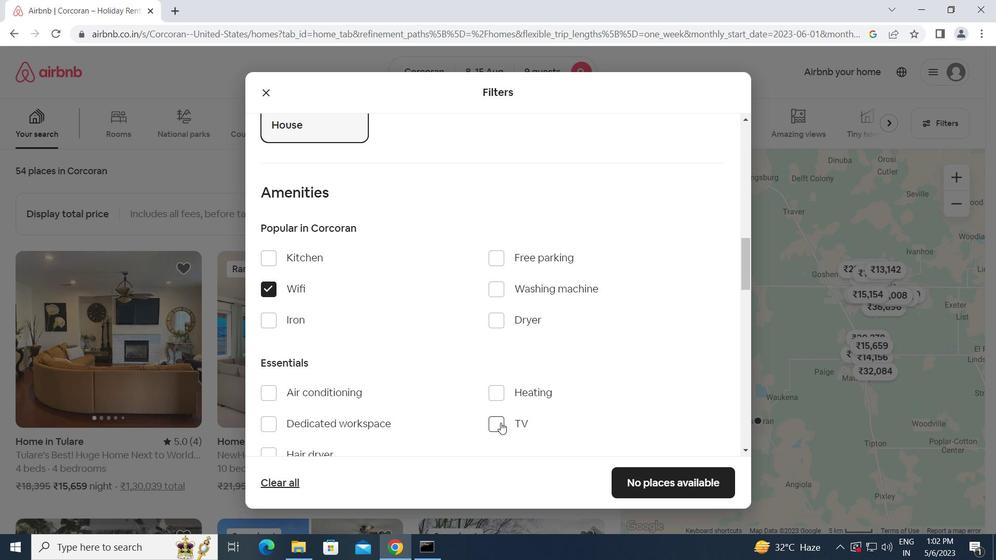 
Action: Mouse moved to (496, 258)
Screenshot: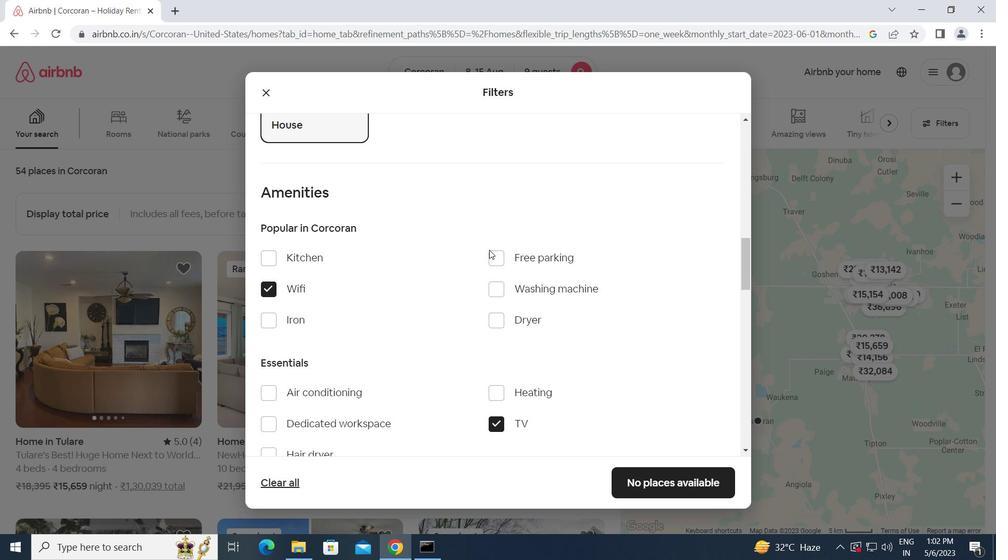 
Action: Mouse pressed left at (496, 258)
Screenshot: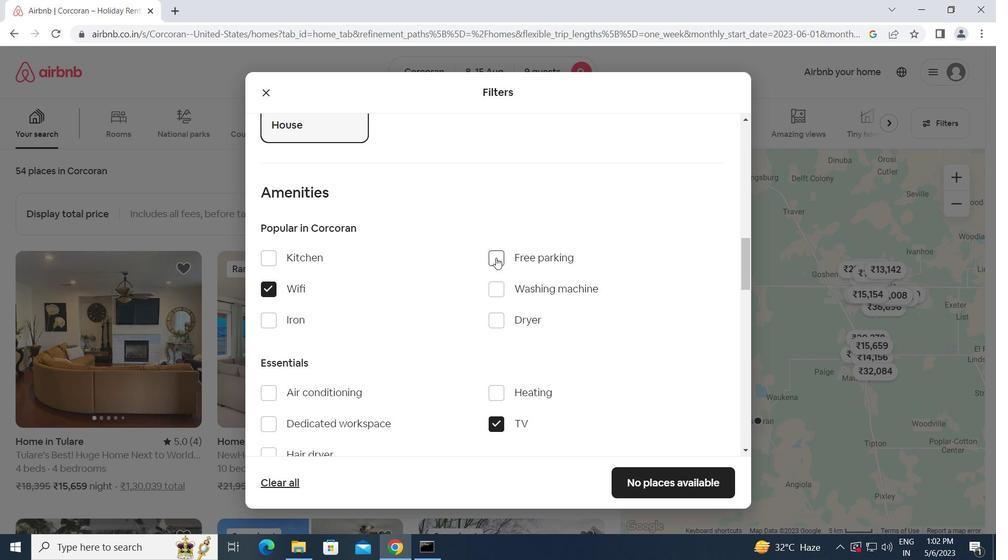 
Action: Mouse moved to (418, 361)
Screenshot: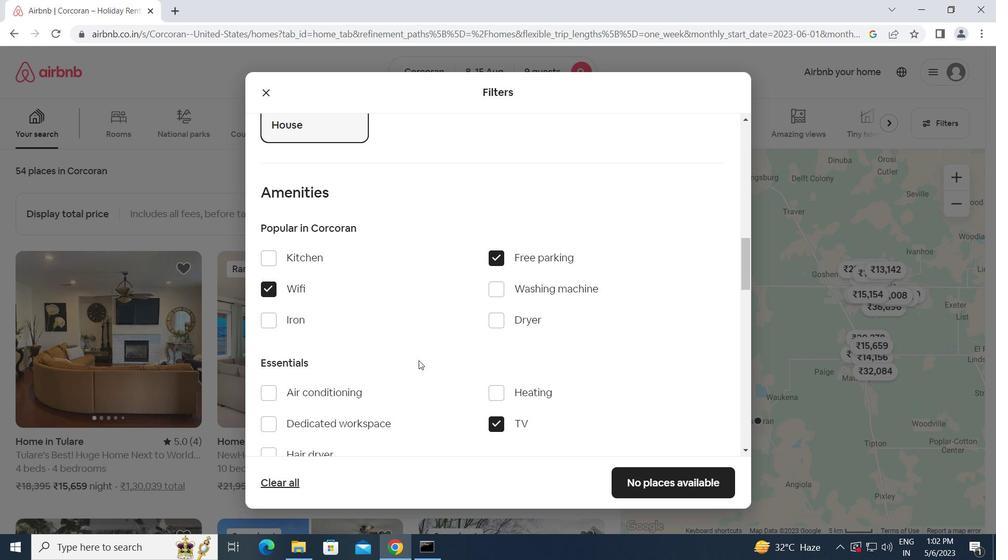 
Action: Mouse scrolled (418, 361) with delta (0, 0)
Screenshot: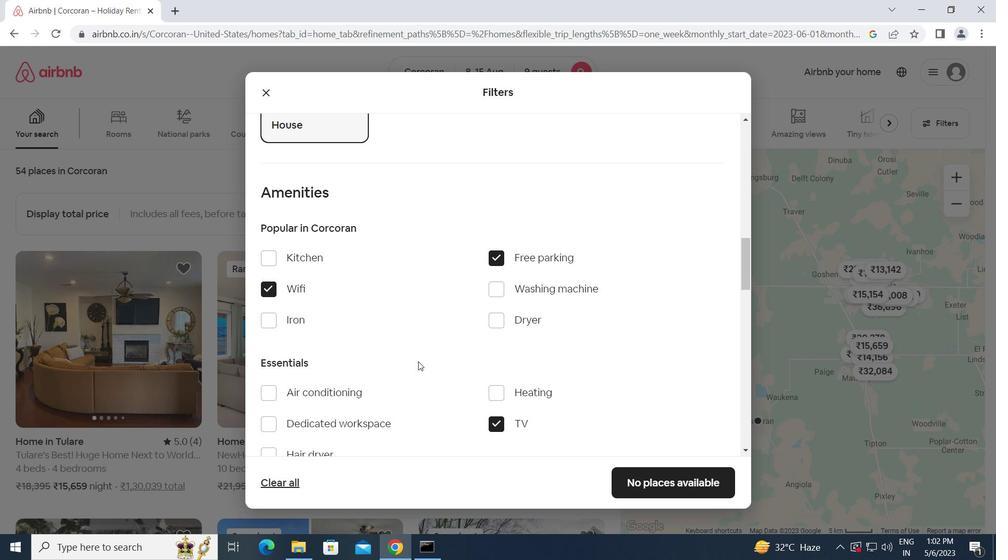 
Action: Mouse scrolled (418, 361) with delta (0, 0)
Screenshot: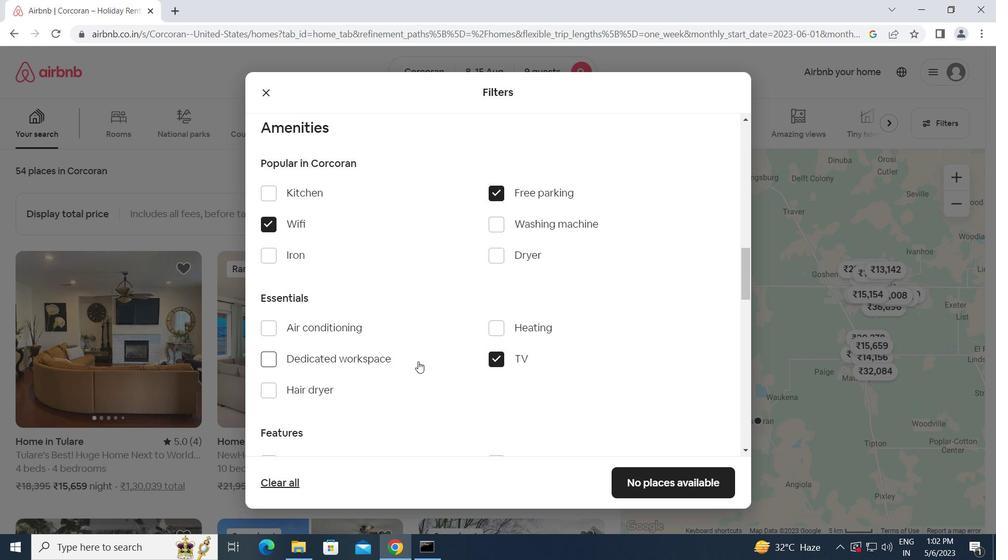 
Action: Mouse scrolled (418, 361) with delta (0, 0)
Screenshot: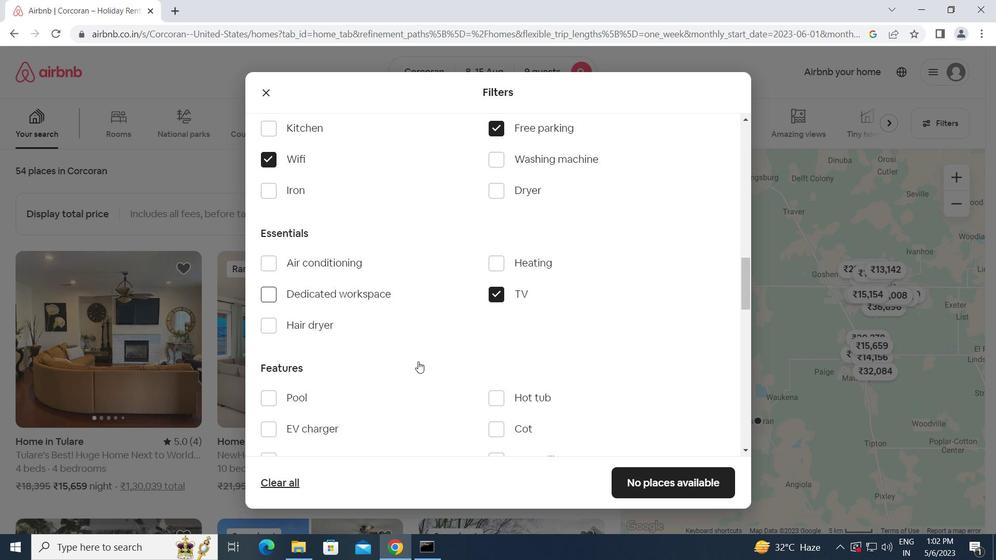 
Action: Mouse scrolled (418, 361) with delta (0, 0)
Screenshot: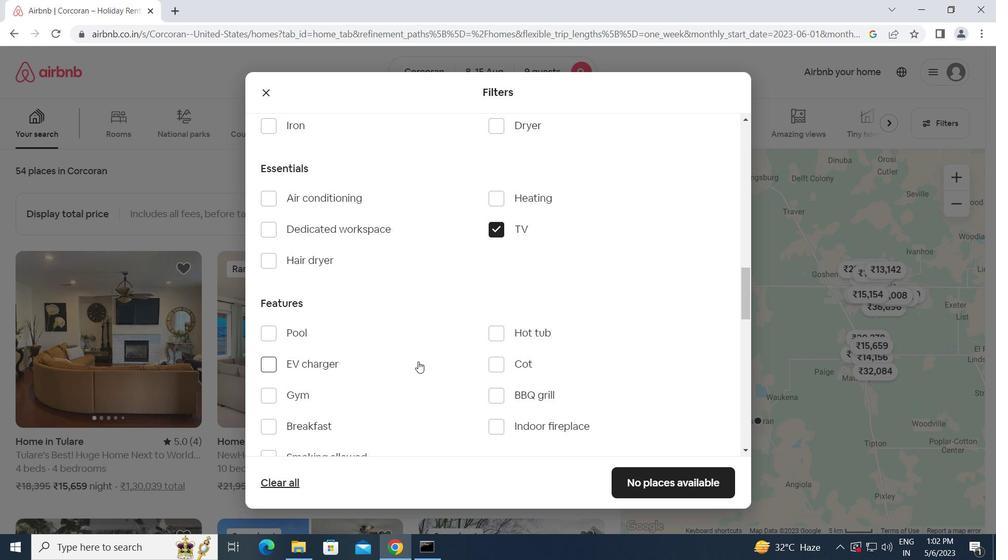 
Action: Mouse moved to (268, 333)
Screenshot: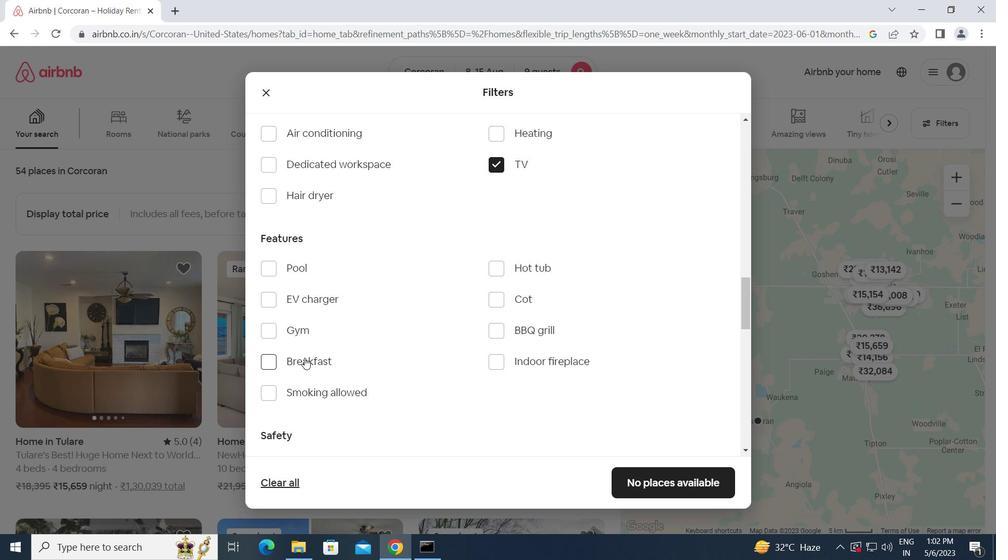
Action: Mouse pressed left at (268, 333)
Screenshot: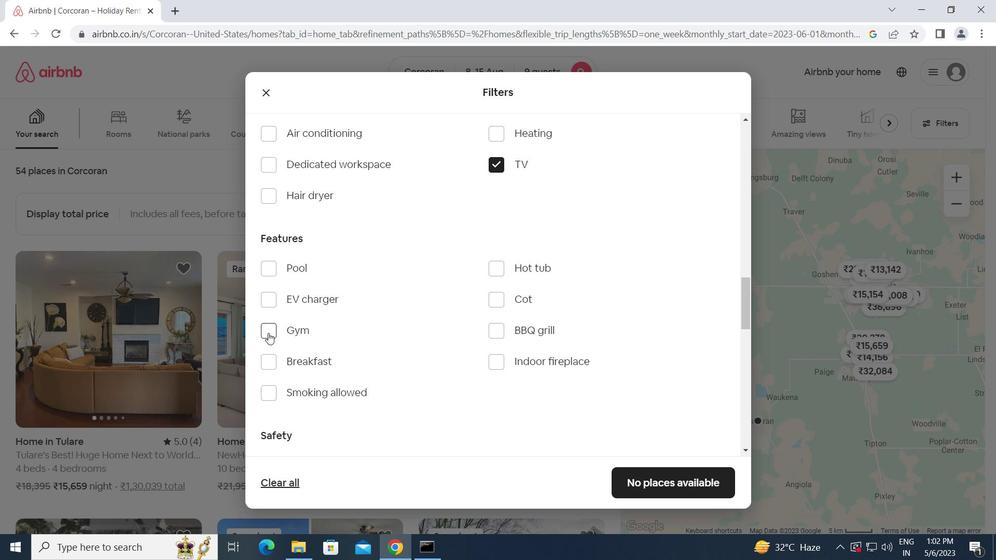 
Action: Mouse moved to (268, 368)
Screenshot: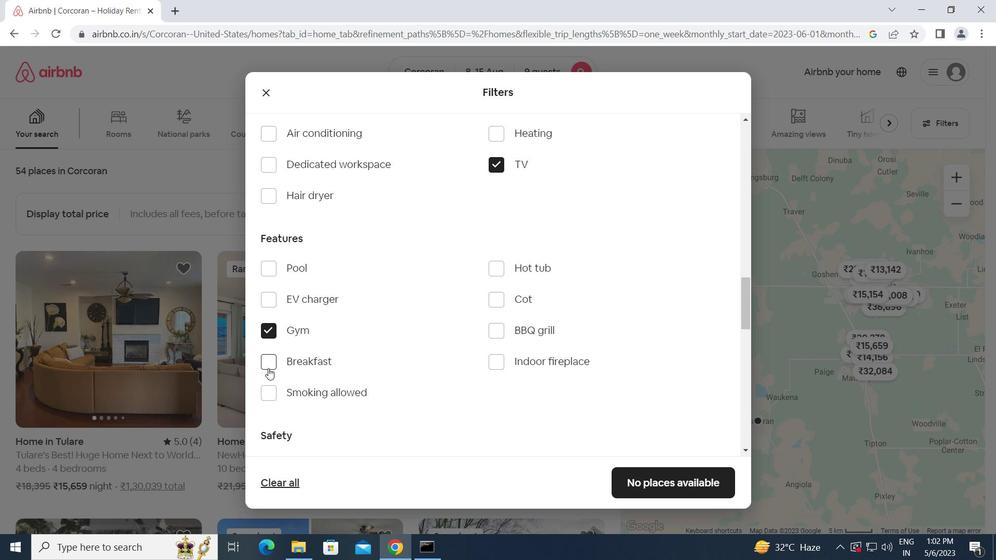 
Action: Mouse pressed left at (268, 368)
Screenshot: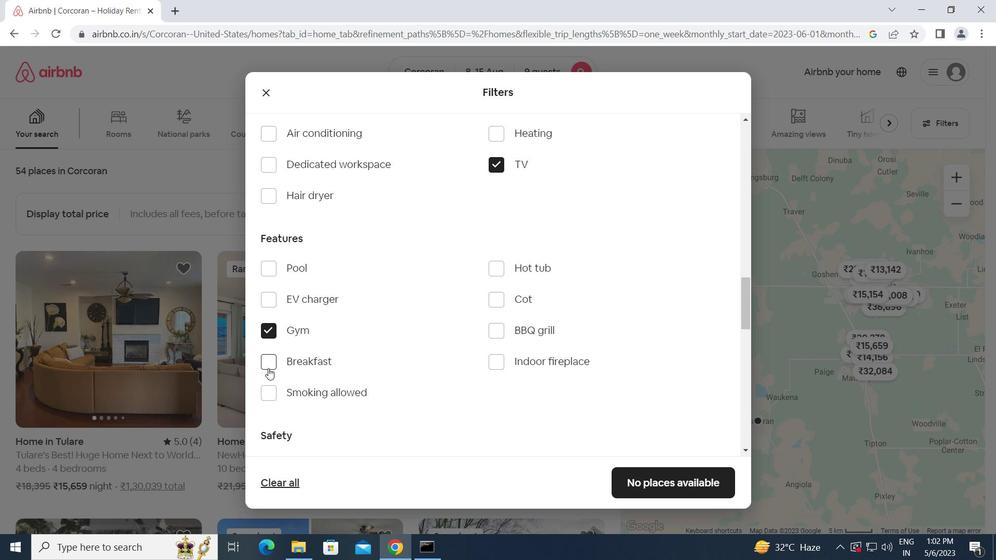 
Action: Mouse moved to (364, 409)
Screenshot: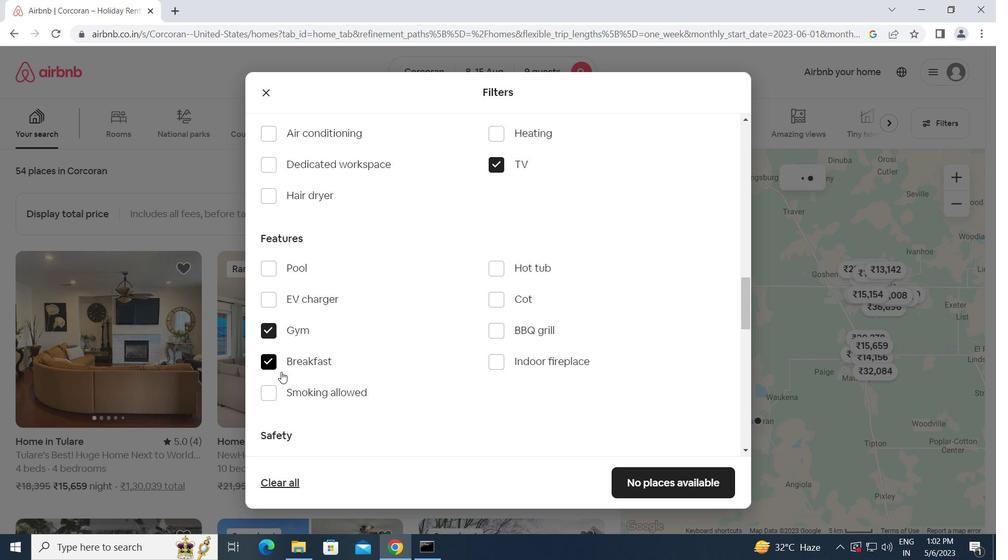 
Action: Mouse scrolled (364, 409) with delta (0, 0)
Screenshot: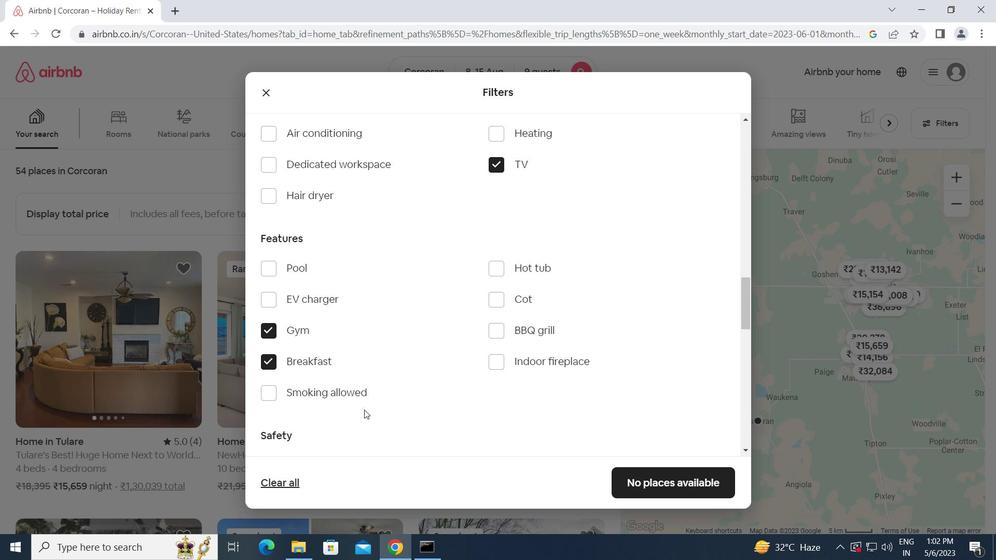 
Action: Mouse scrolled (364, 409) with delta (0, 0)
Screenshot: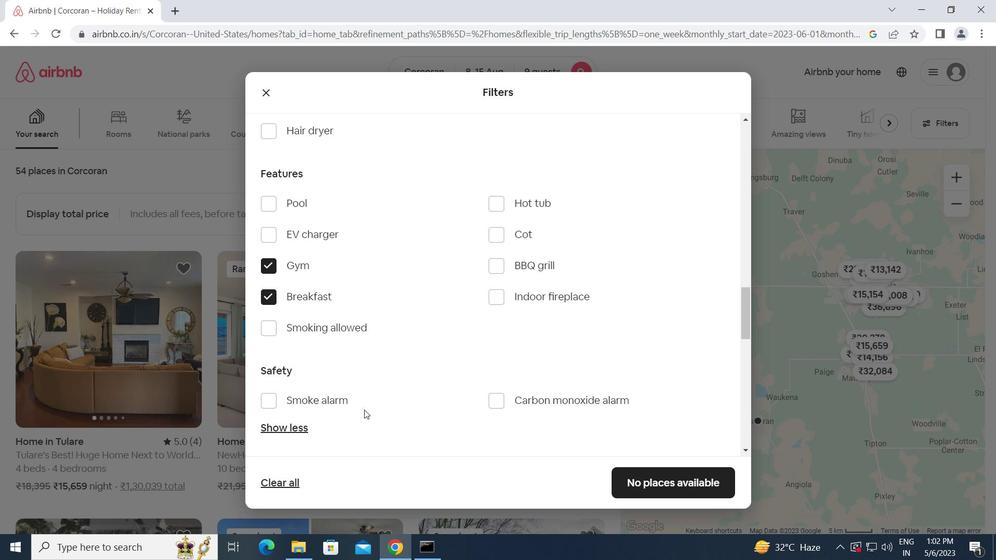 
Action: Mouse scrolled (364, 409) with delta (0, 0)
Screenshot: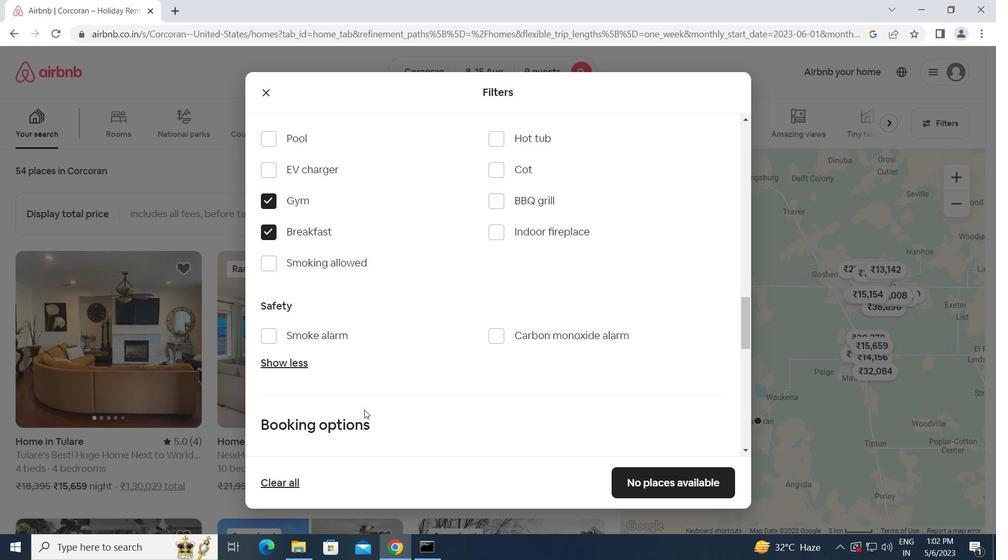 
Action: Mouse scrolled (364, 409) with delta (0, 0)
Screenshot: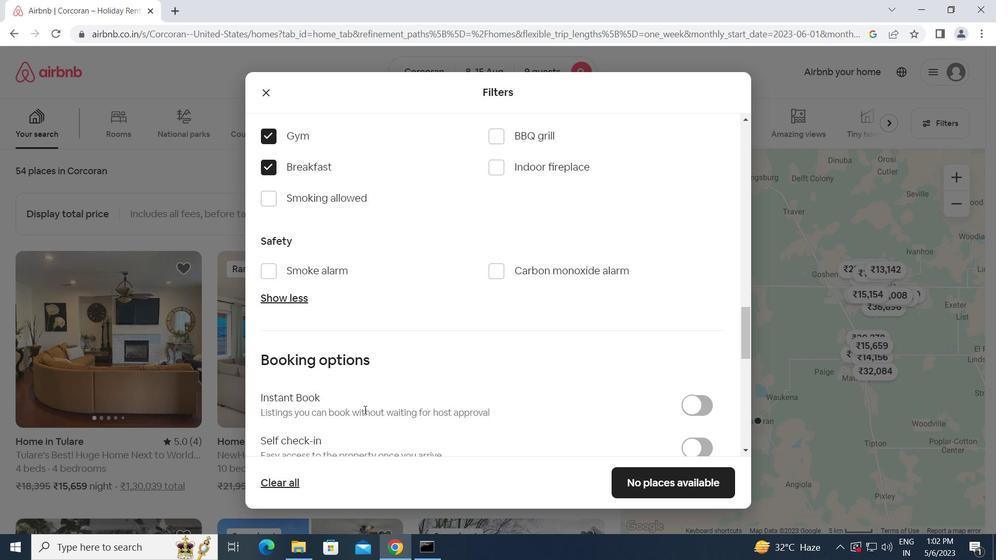 
Action: Mouse moved to (691, 377)
Screenshot: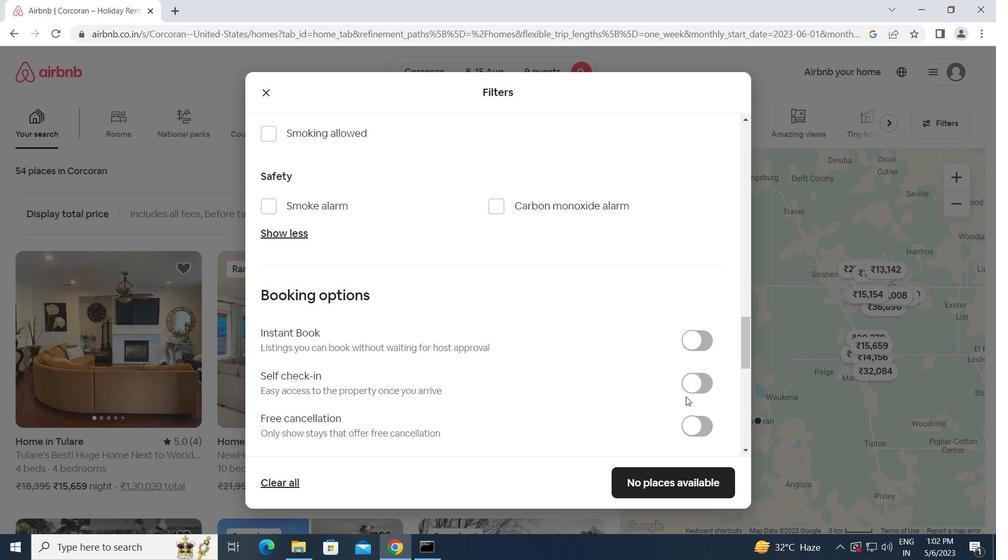 
Action: Mouse pressed left at (691, 377)
Screenshot: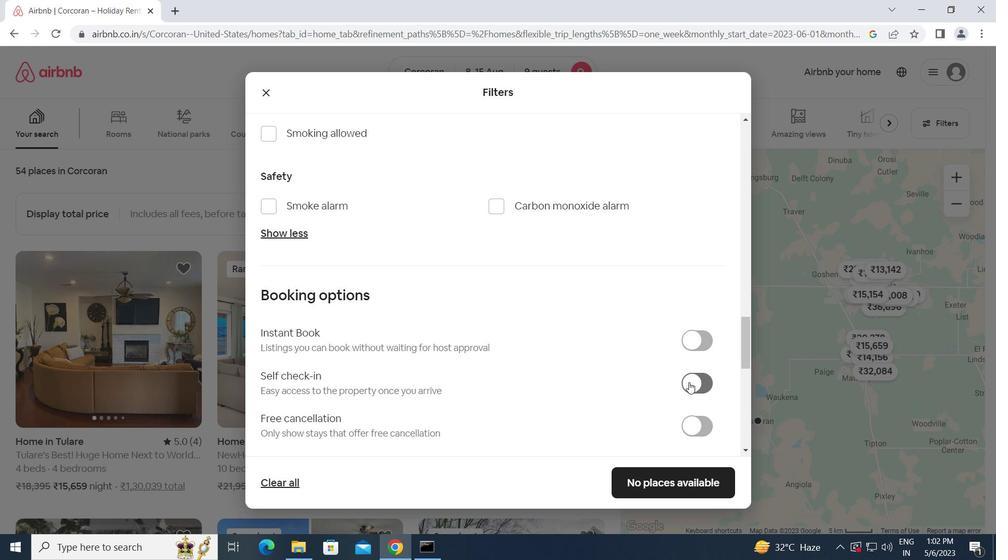 
Action: Mouse moved to (443, 400)
Screenshot: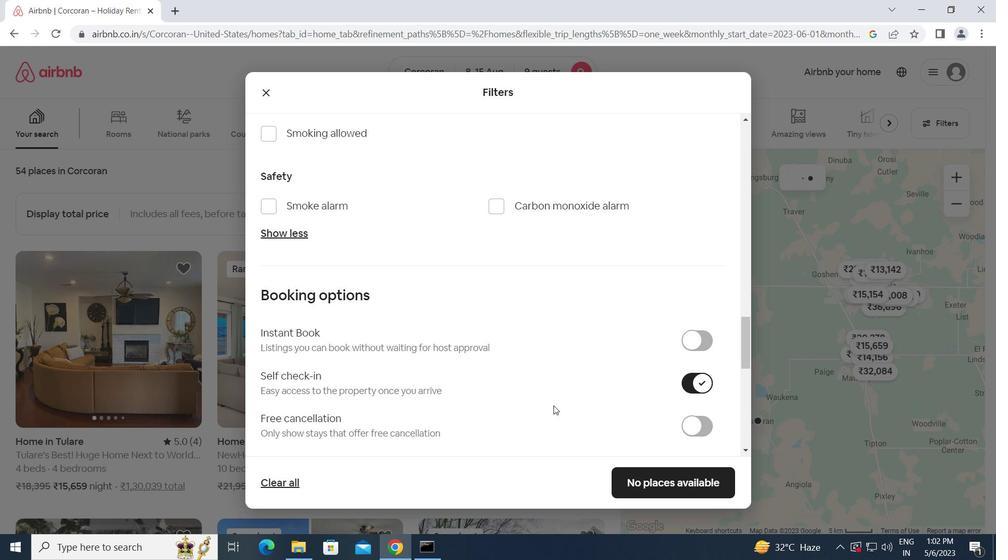 
Action: Mouse scrolled (443, 399) with delta (0, 0)
Screenshot: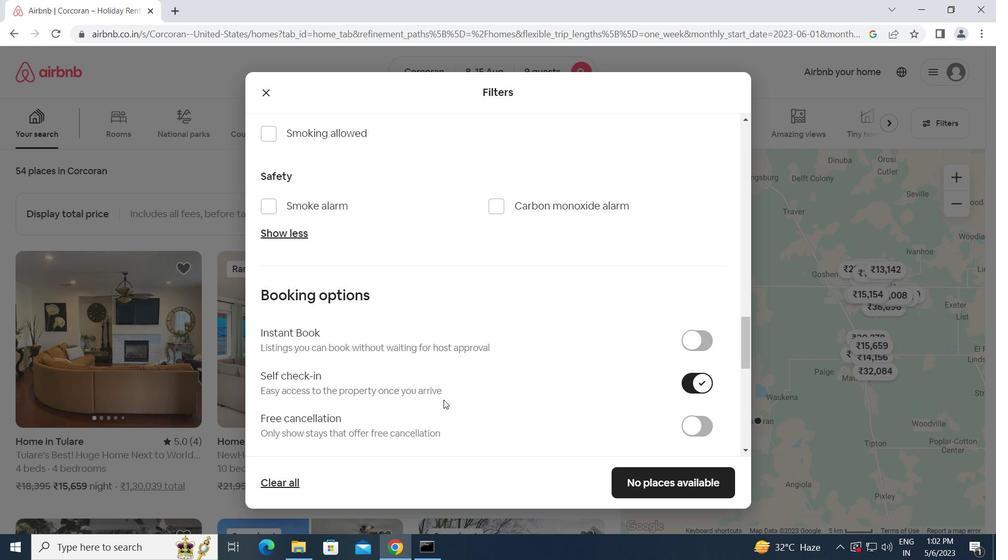 
Action: Mouse scrolled (443, 399) with delta (0, 0)
Screenshot: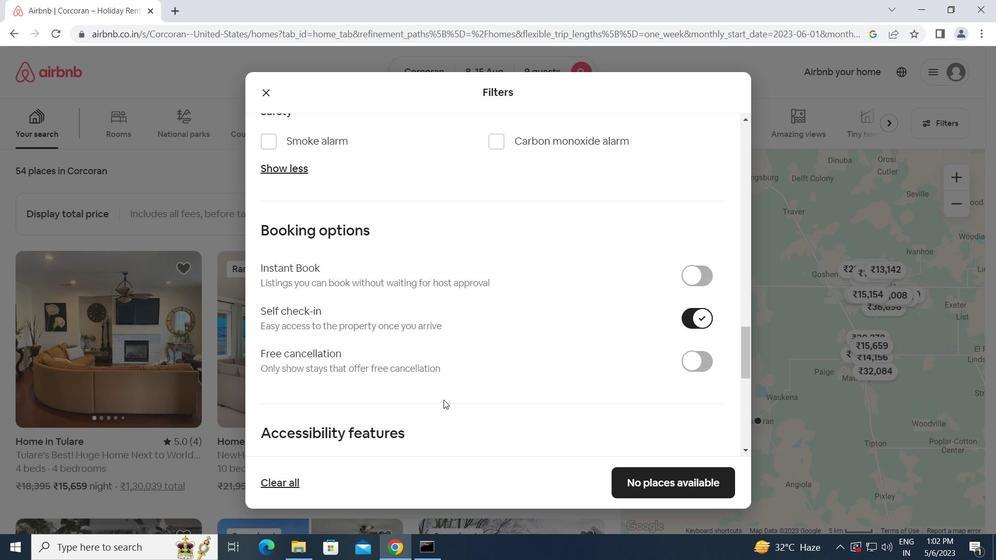 
Action: Mouse scrolled (443, 399) with delta (0, 0)
Screenshot: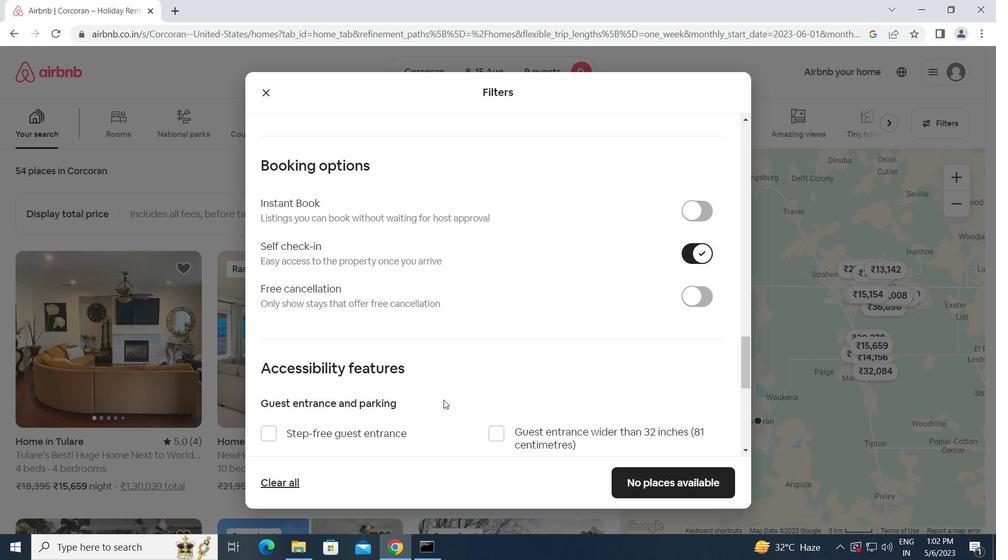 
Action: Mouse scrolled (443, 399) with delta (0, 0)
Screenshot: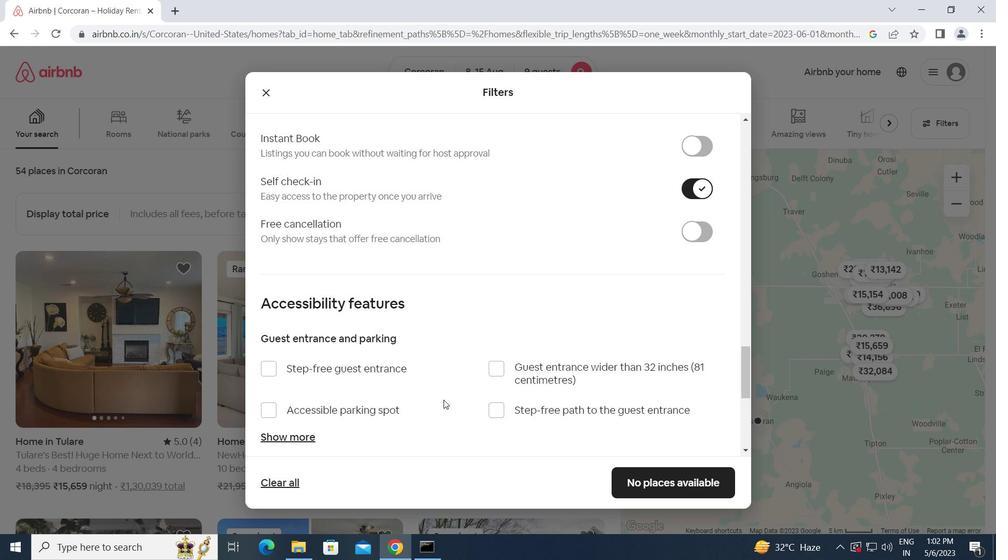 
Action: Mouse scrolled (443, 399) with delta (0, 0)
Screenshot: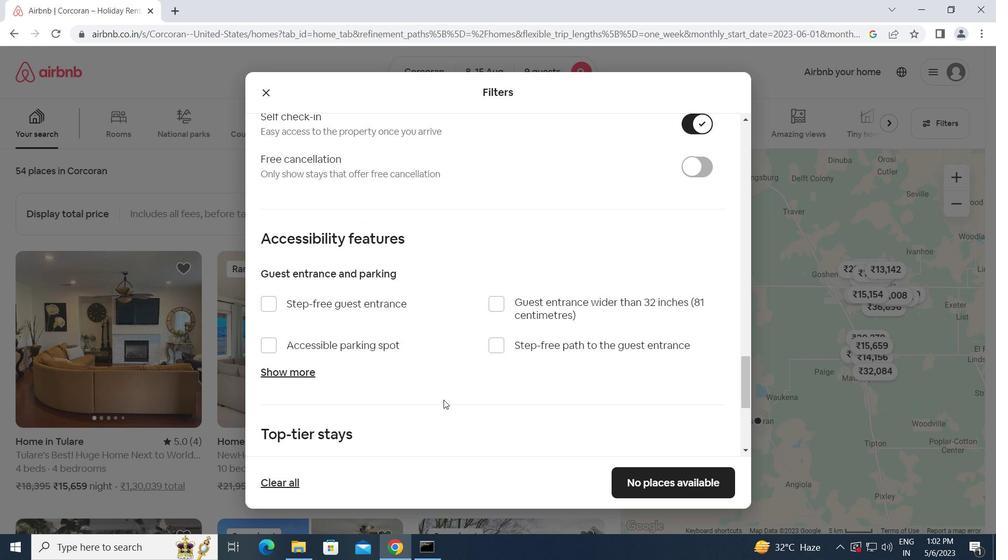 
Action: Mouse scrolled (443, 399) with delta (0, 0)
Screenshot: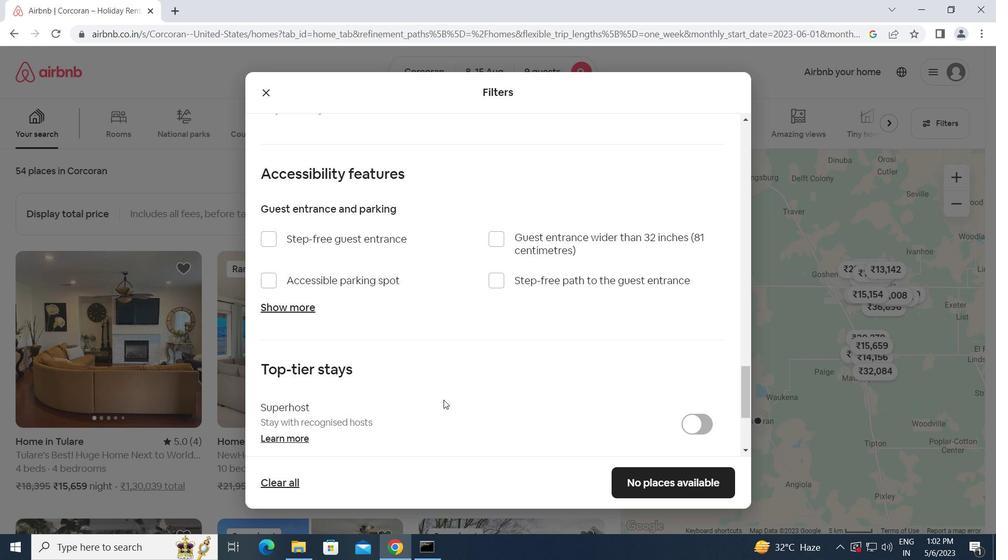 
Action: Mouse scrolled (443, 399) with delta (0, 0)
Screenshot: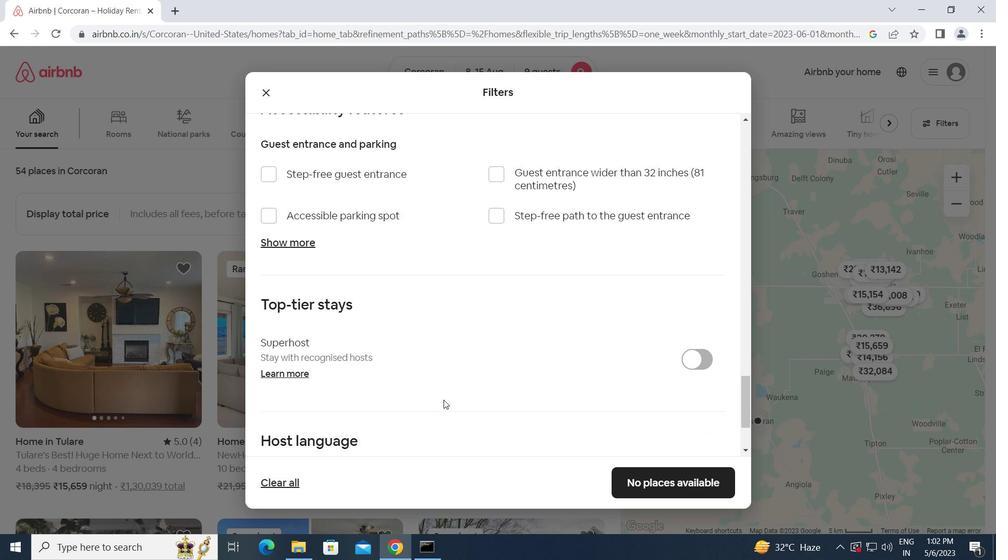 
Action: Mouse scrolled (443, 399) with delta (0, 0)
Screenshot: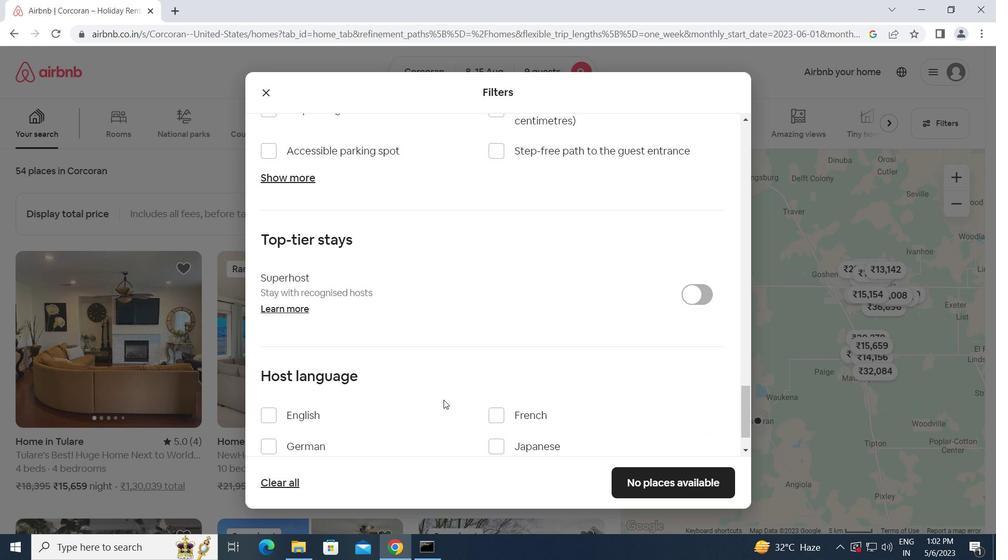 
Action: Mouse moved to (274, 363)
Screenshot: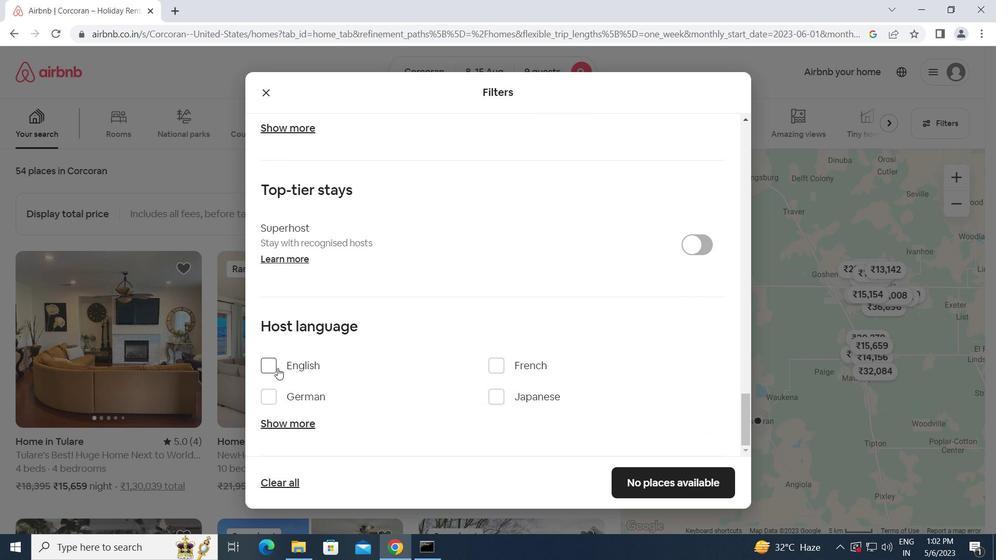 
Action: Mouse pressed left at (274, 363)
Screenshot: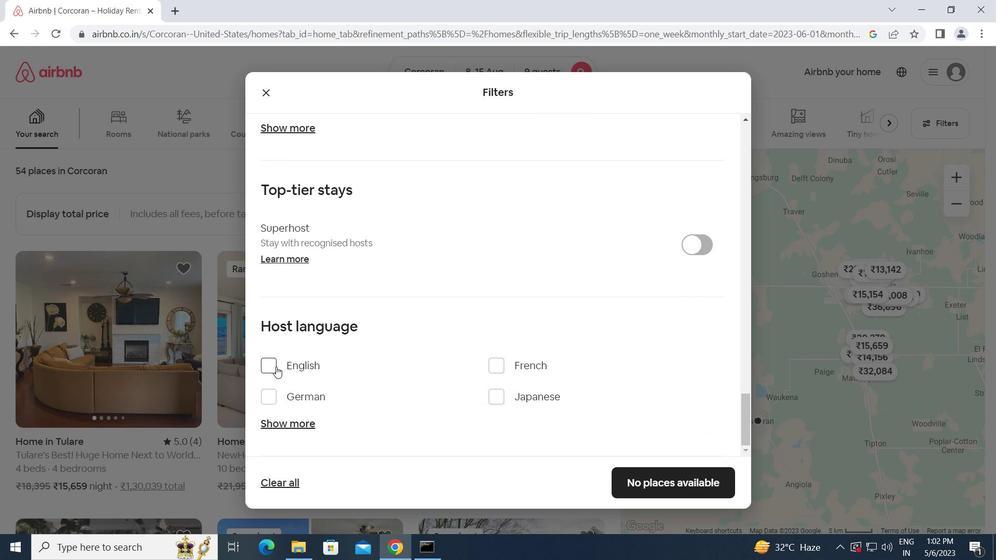 
Action: Mouse moved to (640, 479)
Screenshot: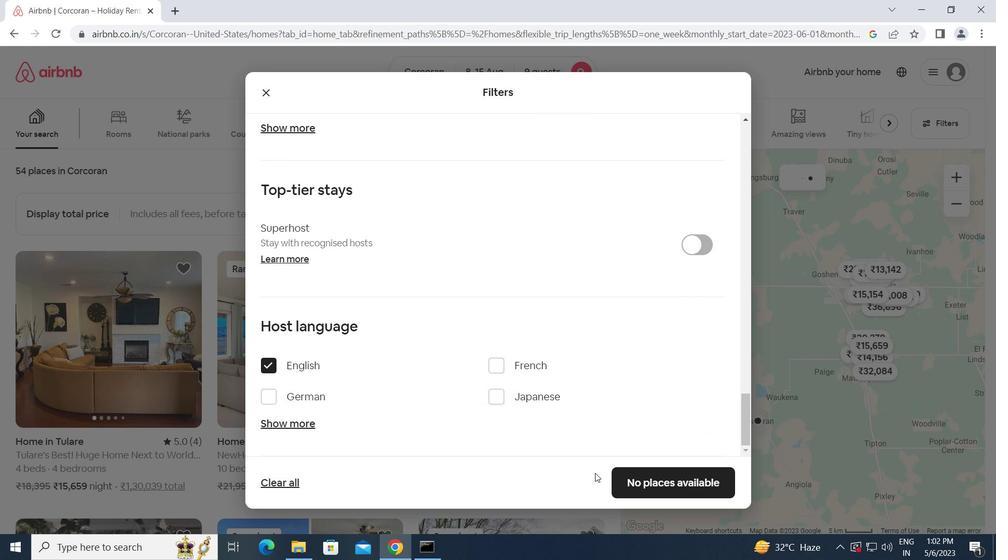 
Action: Mouse pressed left at (640, 479)
Screenshot: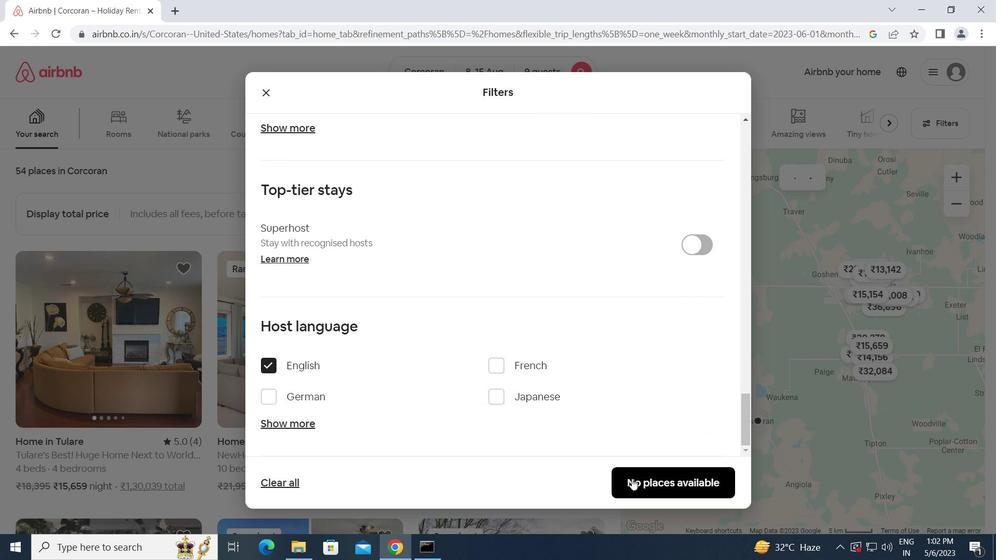 
Action: Mouse moved to (640, 479)
Screenshot: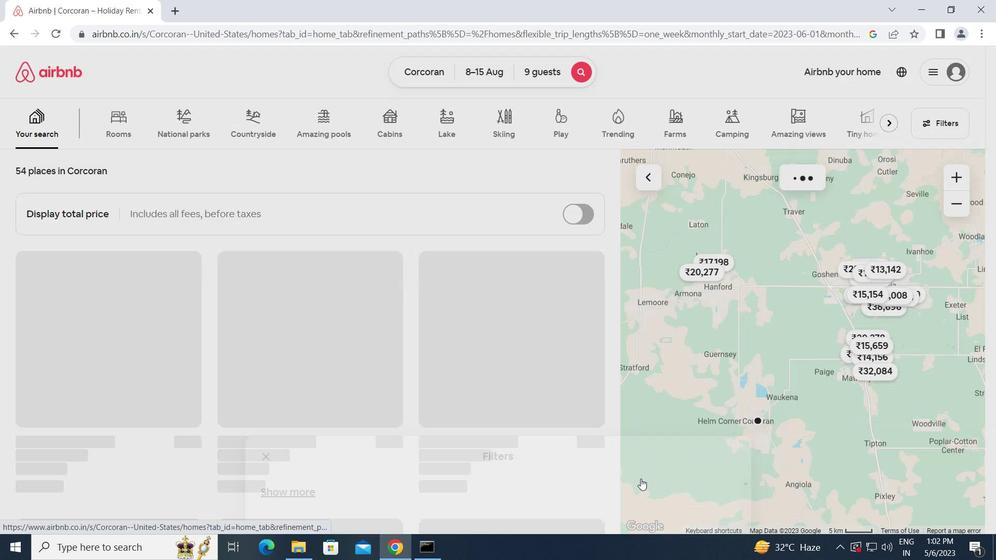 
